 Task: Find connections with filter location Muyuka with filter topic #coachingwith filter profile language English with filter current company Apollo Tyres Ltd with filter school MARIS STELLA COLLEGE with filter industry Transportation, Logistics, Supply Chain and Storage with filter service category Date Entry with filter keywords title Computer Animator
Action: Mouse moved to (499, 69)
Screenshot: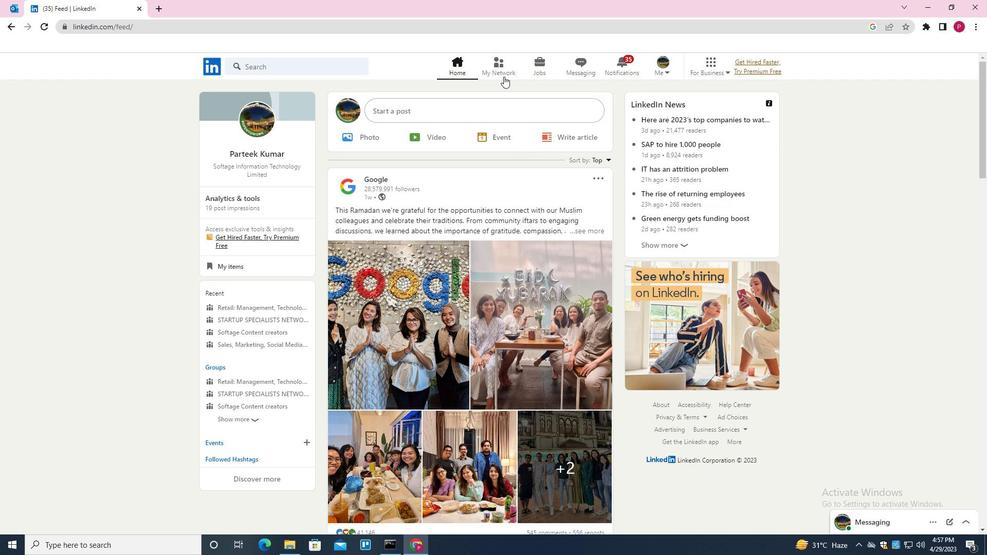
Action: Mouse pressed left at (499, 69)
Screenshot: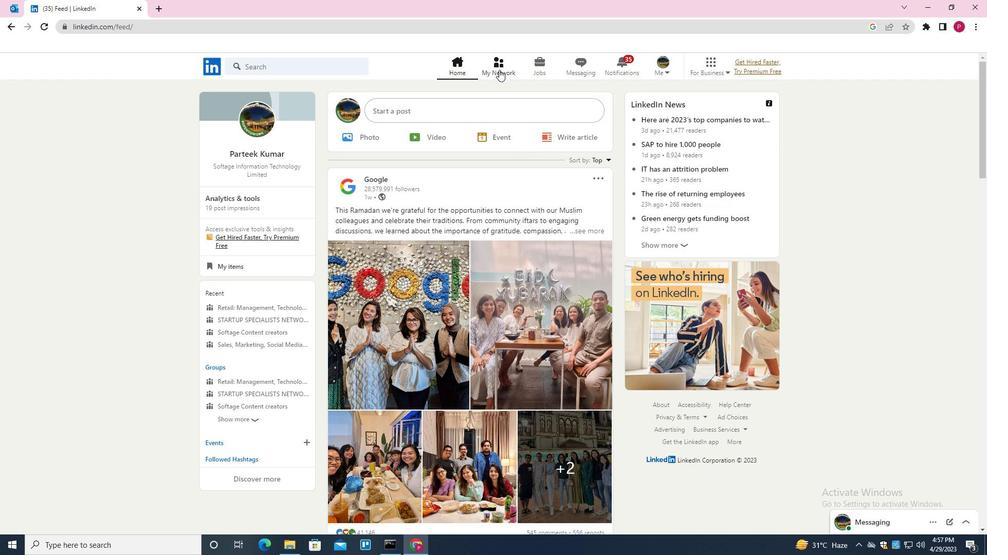 
Action: Mouse moved to (311, 126)
Screenshot: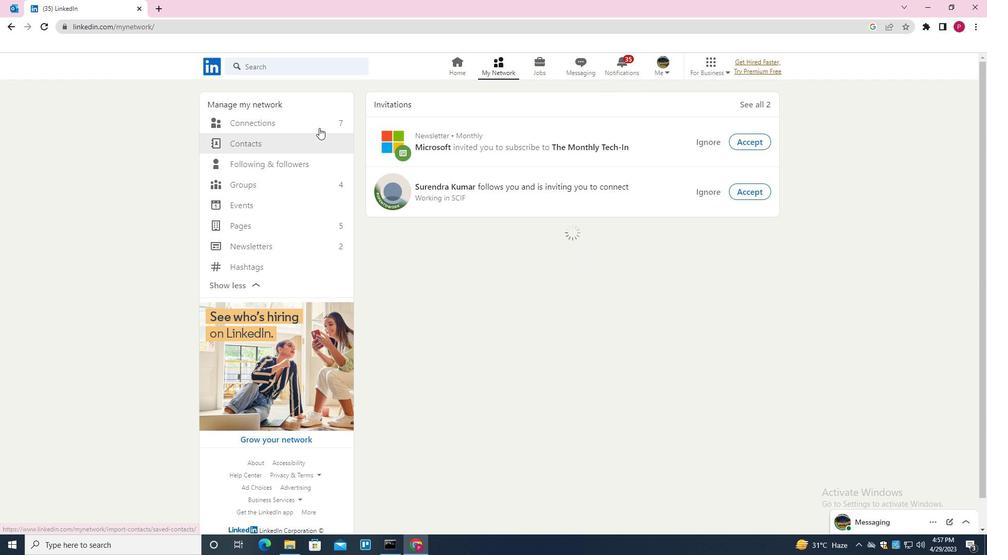 
Action: Mouse pressed left at (311, 126)
Screenshot: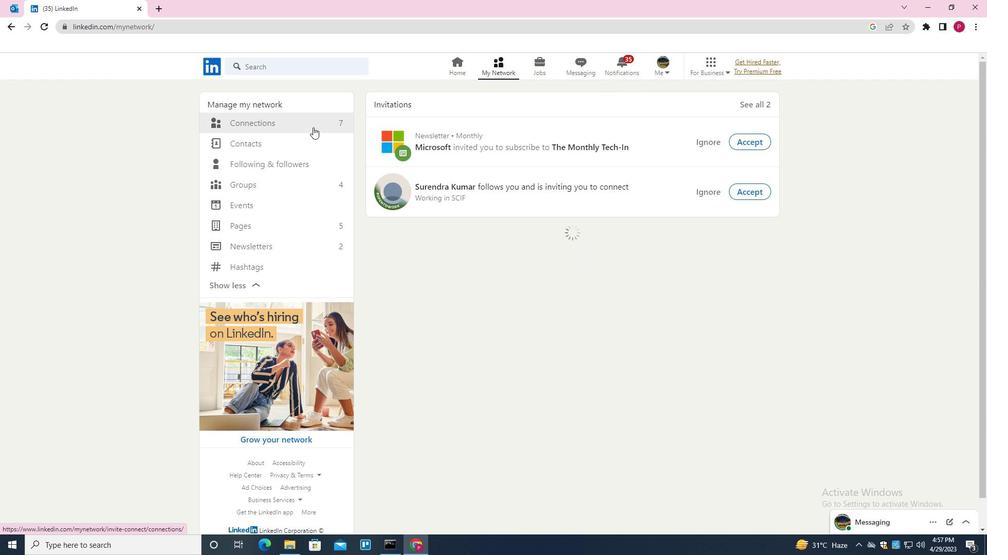 
Action: Mouse moved to (595, 122)
Screenshot: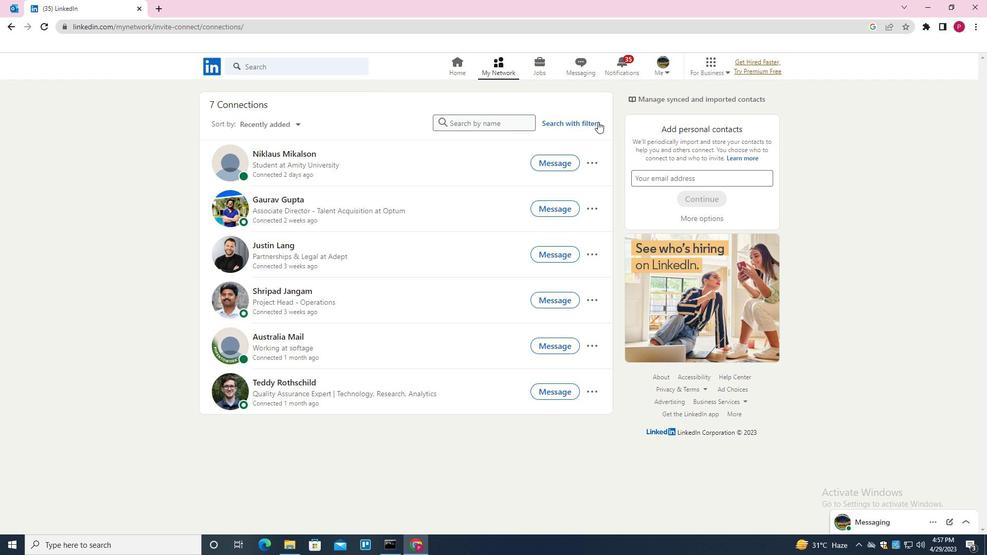 
Action: Mouse pressed left at (595, 122)
Screenshot: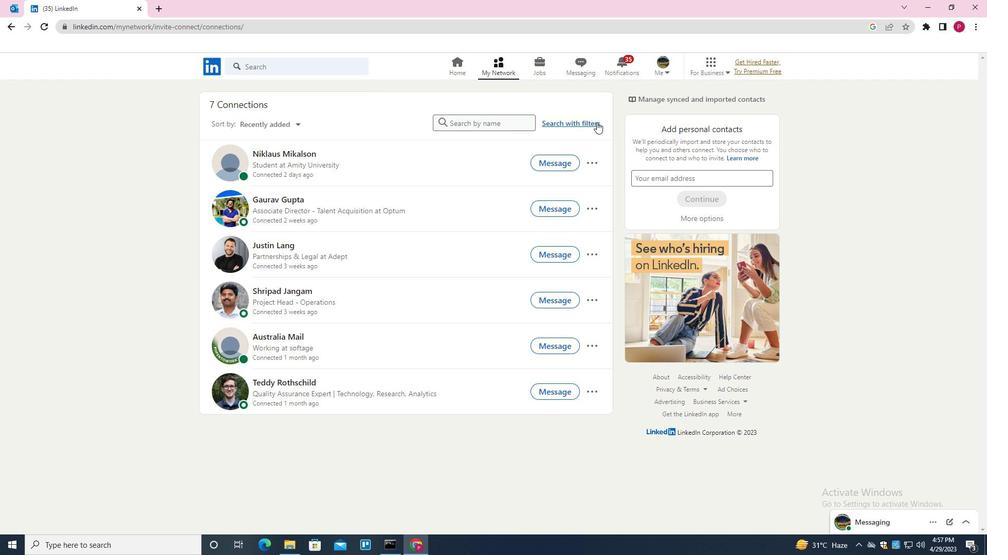 
Action: Mouse moved to (522, 93)
Screenshot: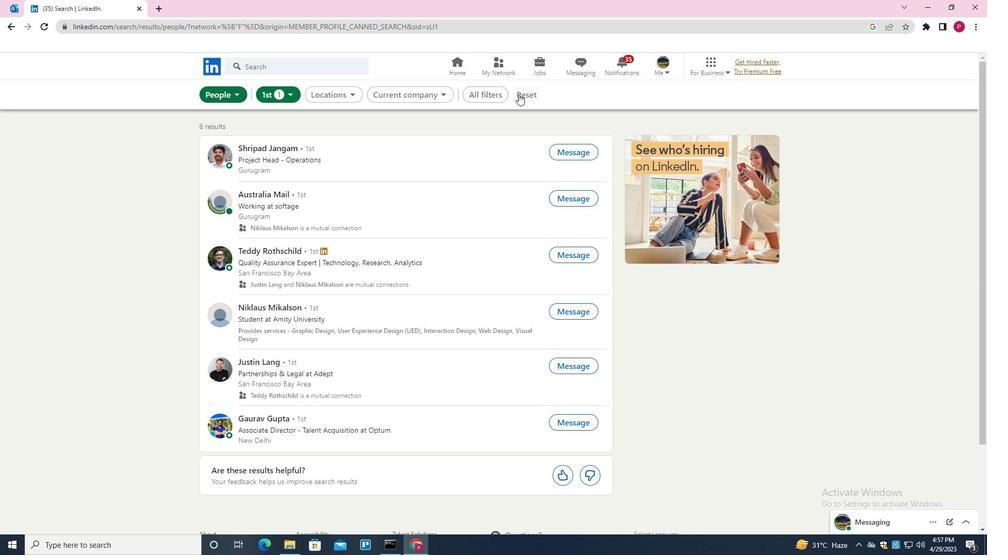 
Action: Mouse pressed left at (522, 93)
Screenshot: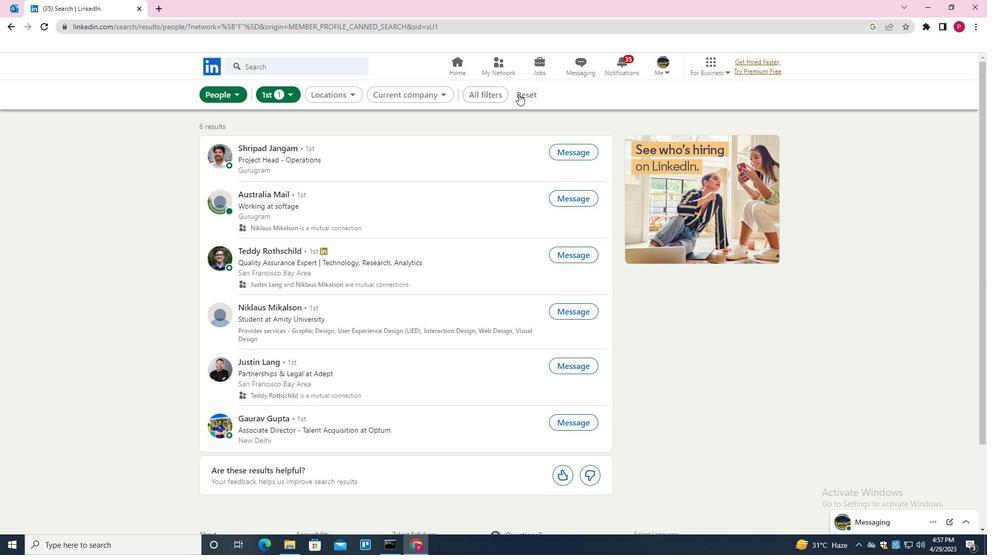 
Action: Mouse moved to (502, 92)
Screenshot: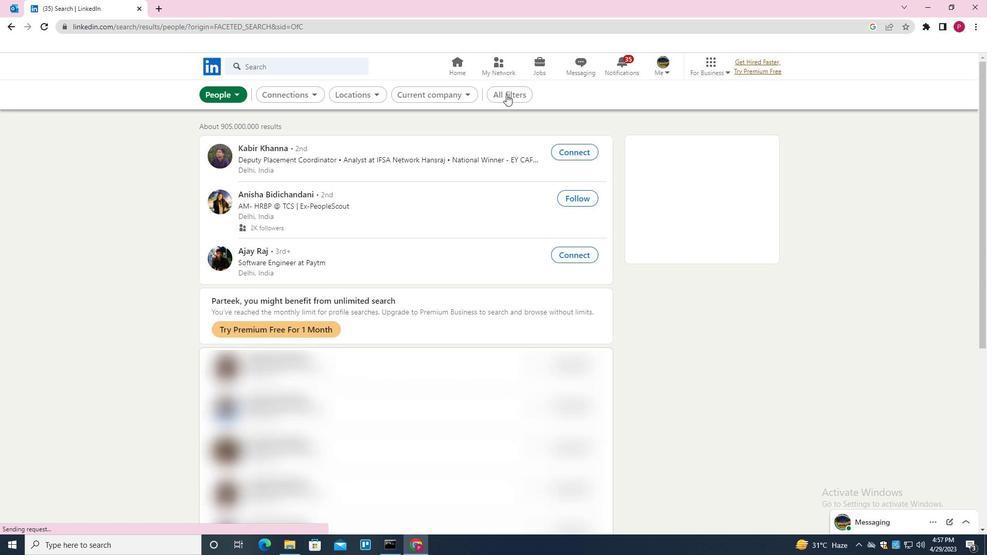 
Action: Mouse pressed left at (502, 92)
Screenshot: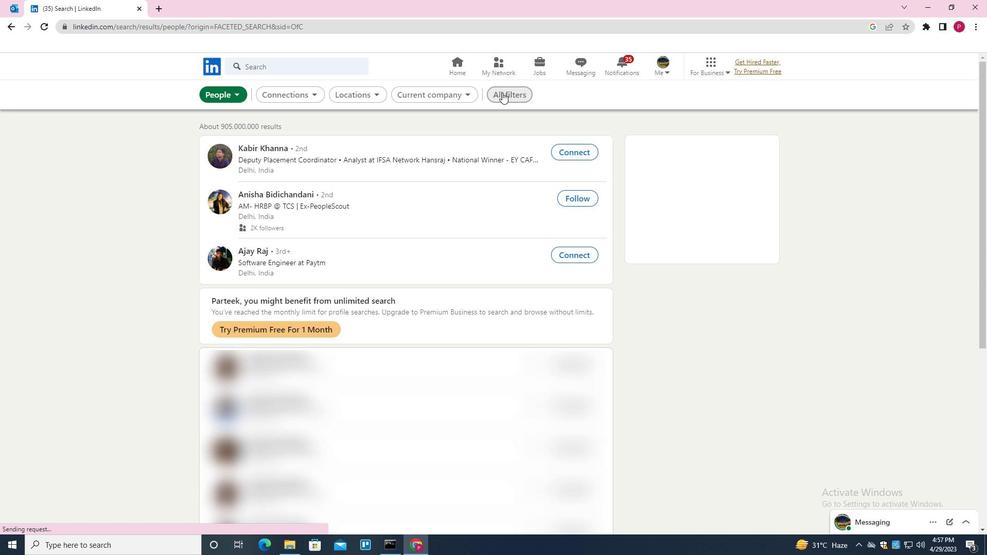 
Action: Mouse moved to (831, 347)
Screenshot: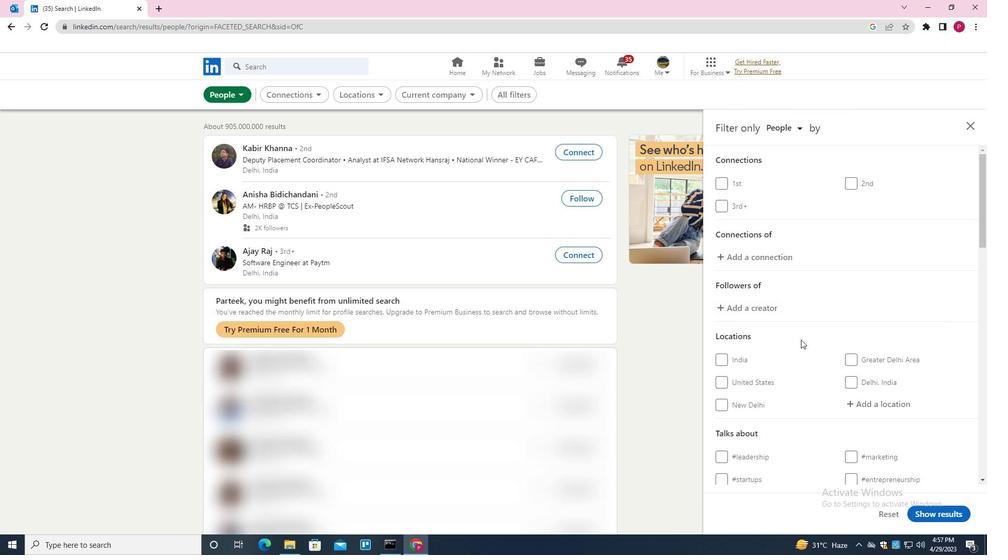 
Action: Mouse scrolled (831, 346) with delta (0, 0)
Screenshot: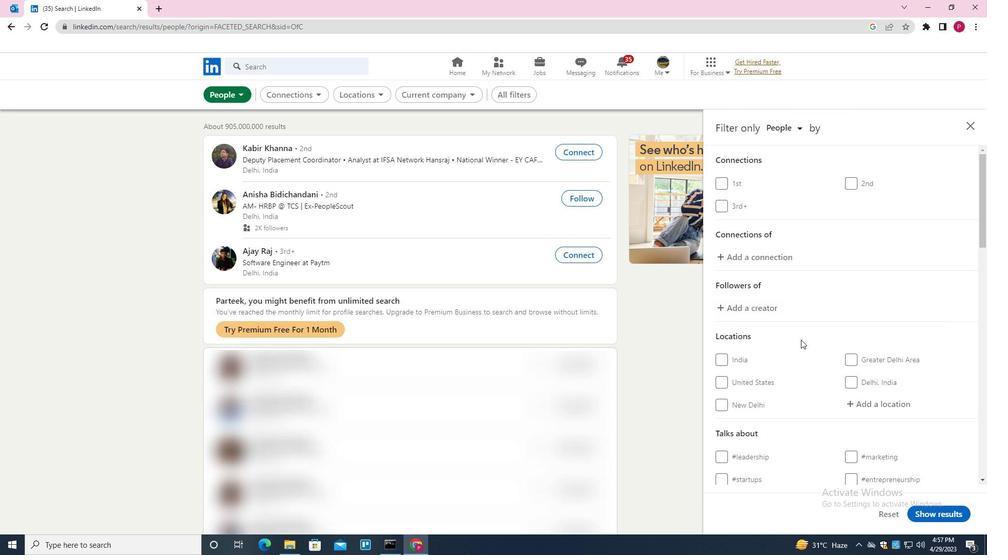 
Action: Mouse moved to (835, 349)
Screenshot: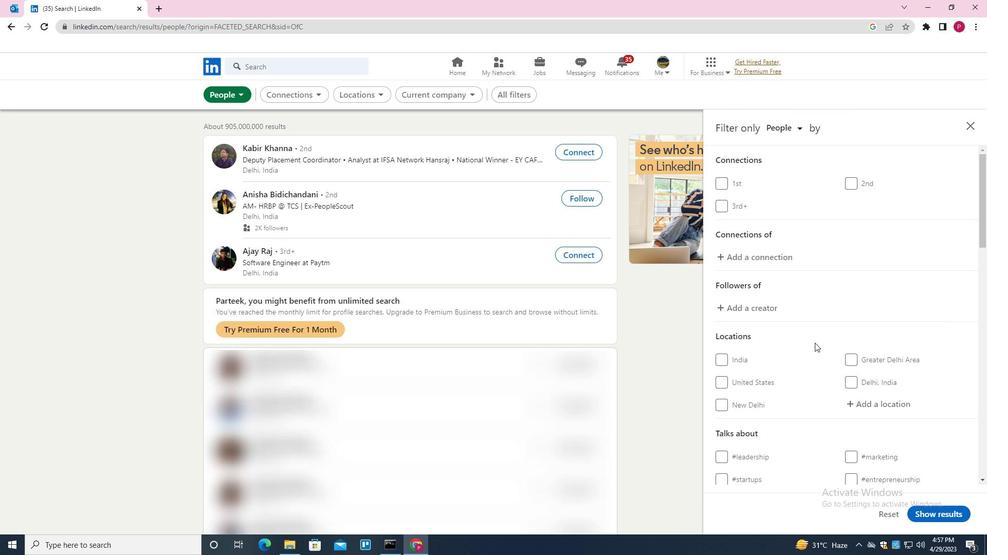 
Action: Mouse scrolled (835, 348) with delta (0, 0)
Screenshot: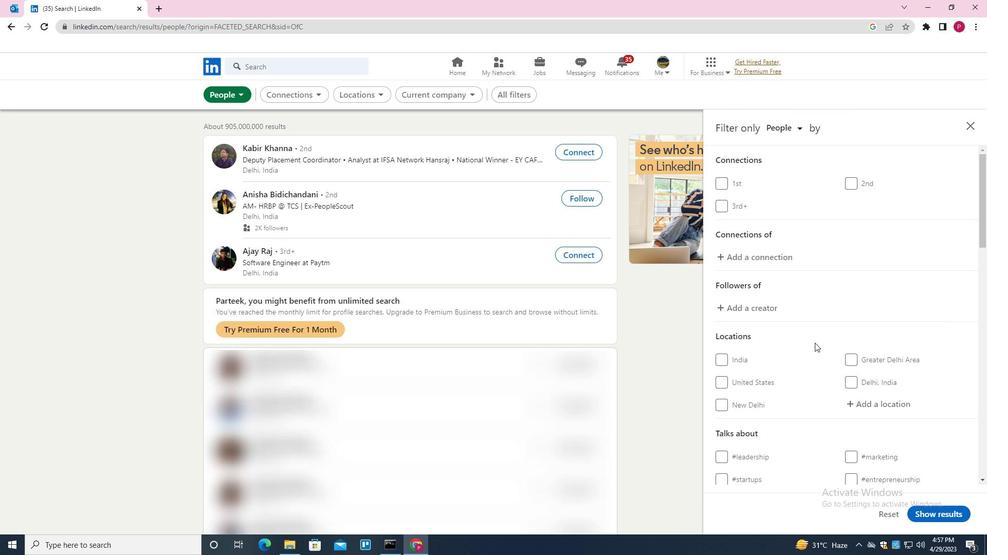 
Action: Mouse moved to (879, 299)
Screenshot: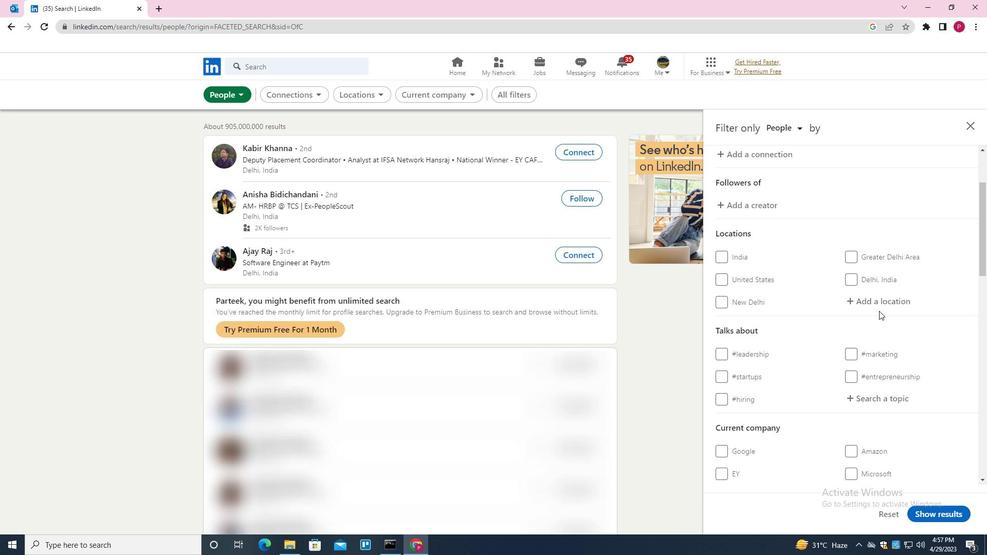 
Action: Mouse pressed left at (879, 299)
Screenshot: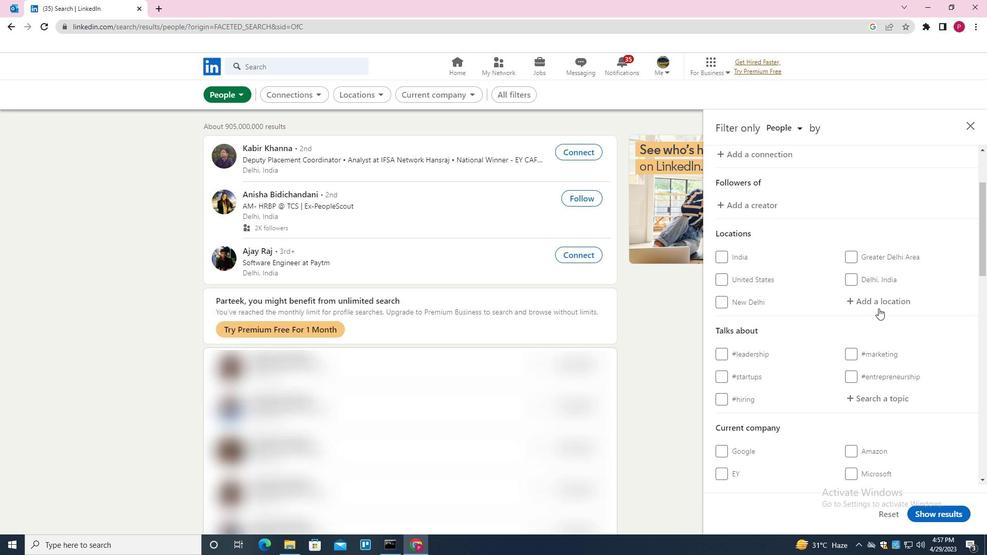 
Action: Mouse moved to (870, 305)
Screenshot: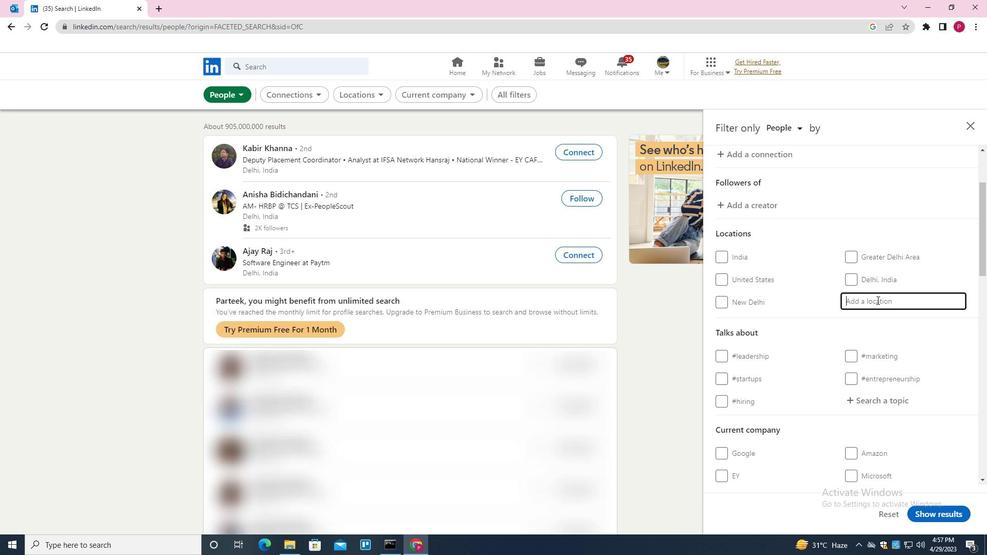 
Action: Key pressed <Key.shift>MUYUKA<Key.down><Key.enter>
Screenshot: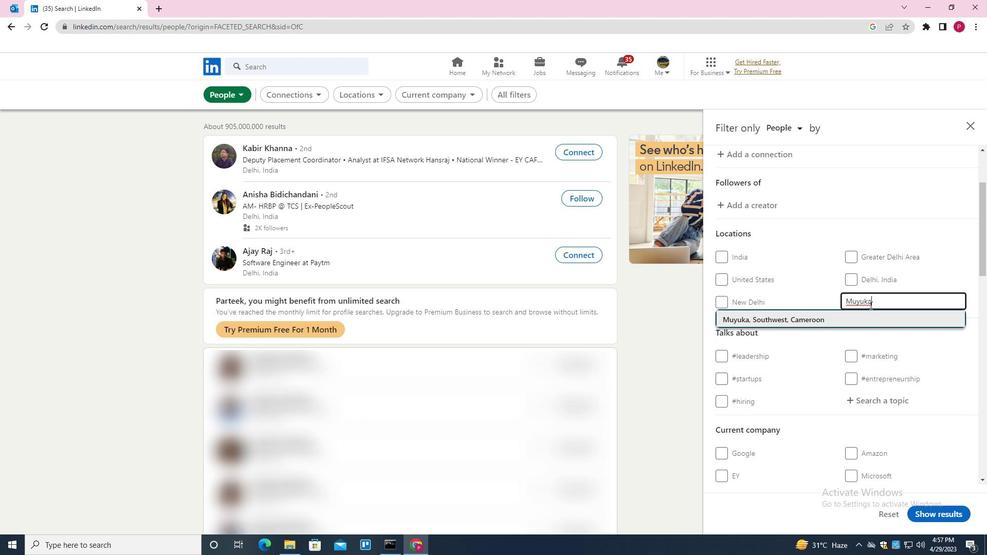 
Action: Mouse moved to (798, 327)
Screenshot: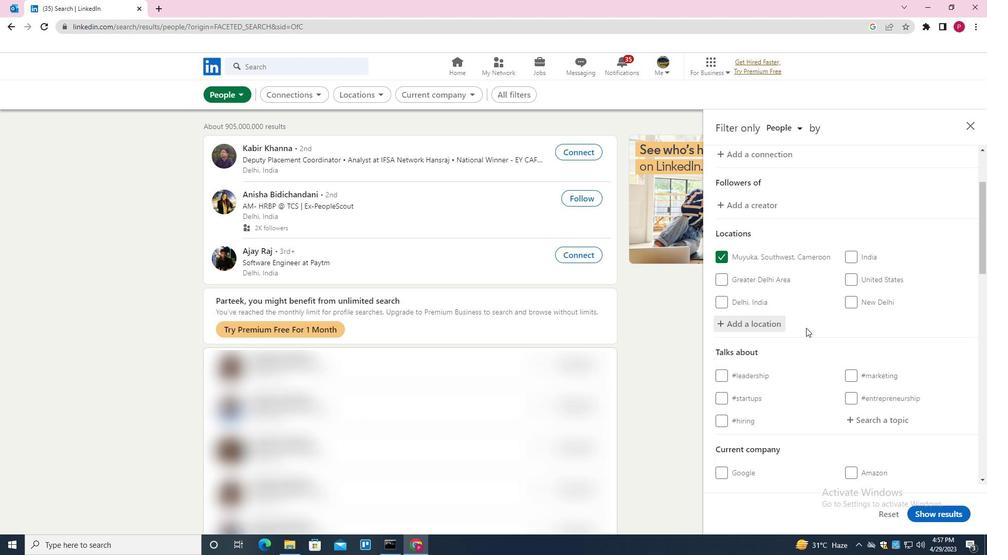 
Action: Mouse scrolled (798, 327) with delta (0, 0)
Screenshot: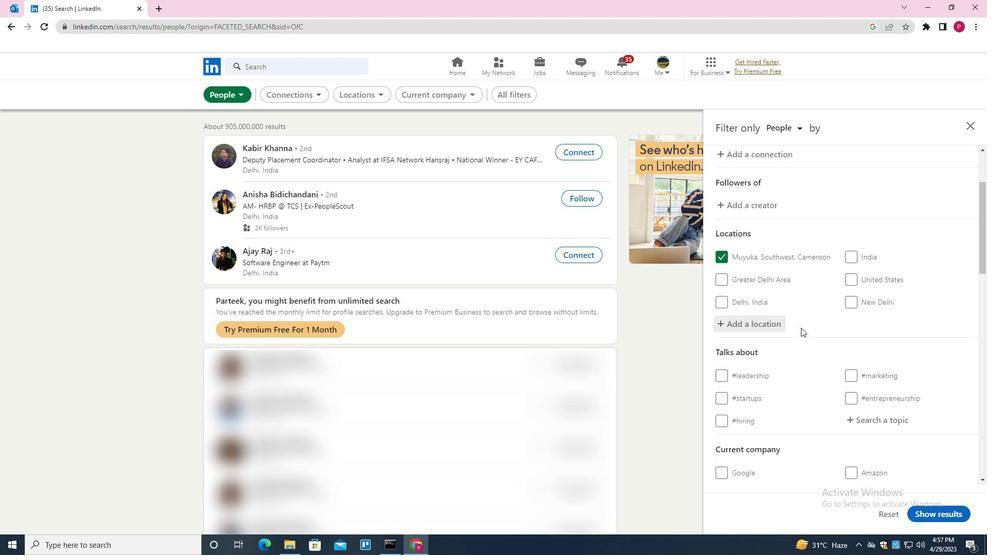 
Action: Mouse scrolled (798, 327) with delta (0, 0)
Screenshot: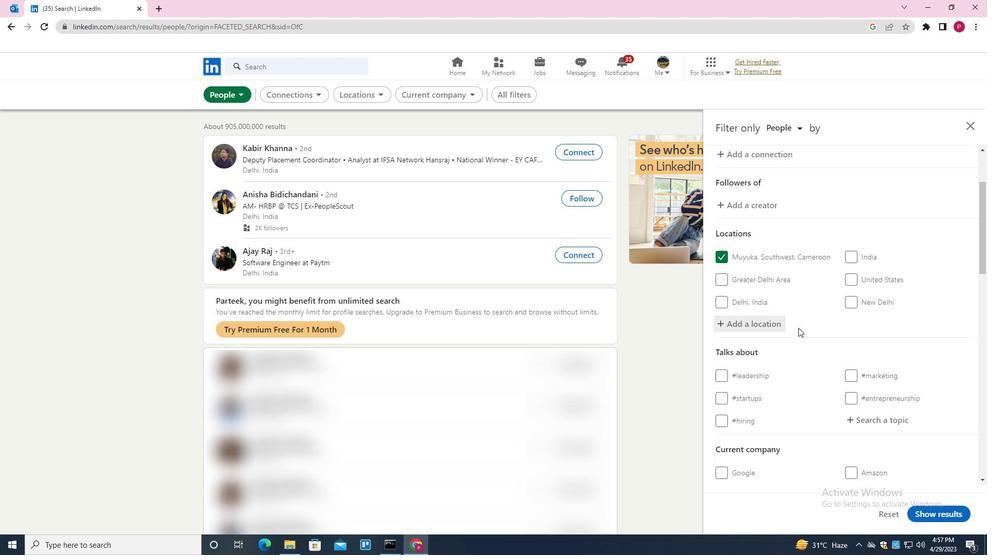 
Action: Mouse moved to (798, 328)
Screenshot: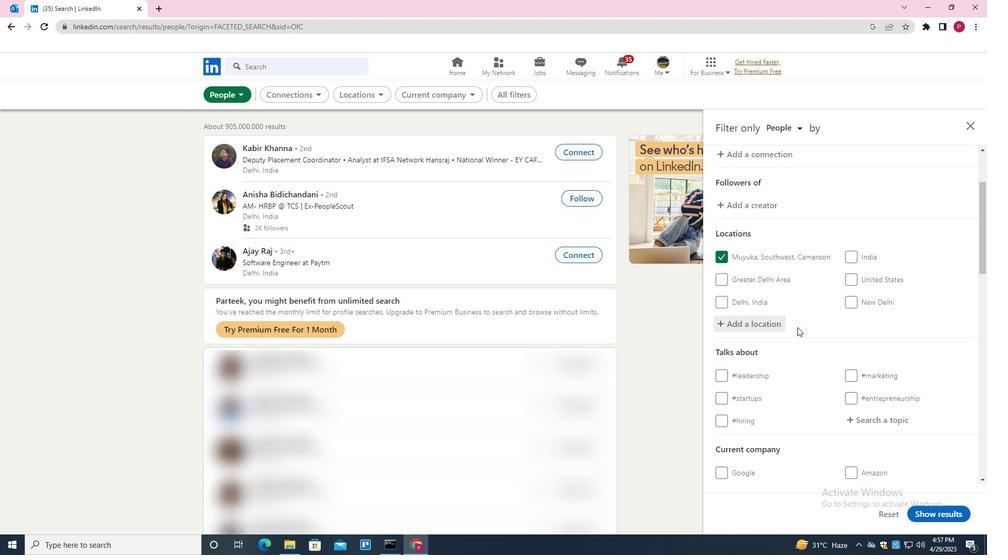 
Action: Mouse scrolled (798, 327) with delta (0, 0)
Screenshot: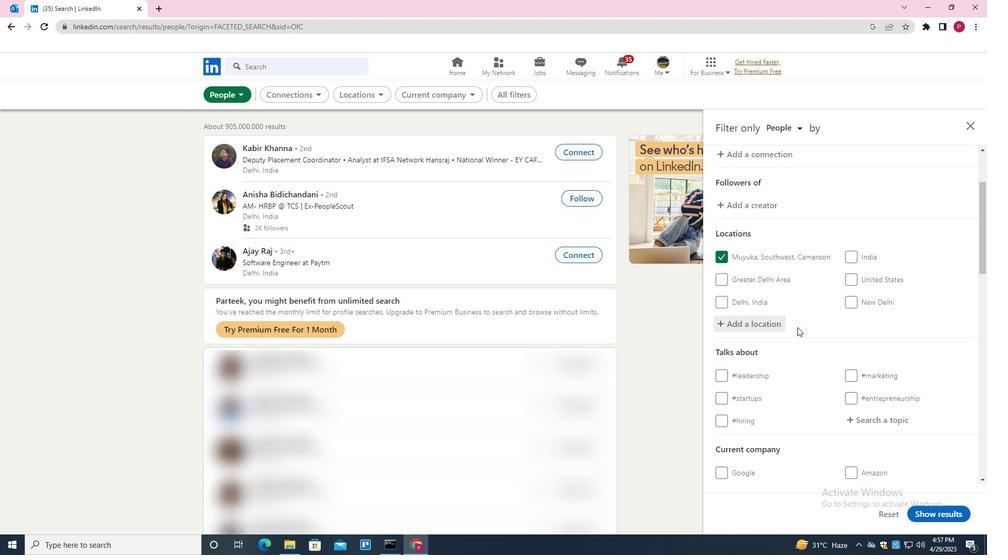 
Action: Mouse moved to (882, 266)
Screenshot: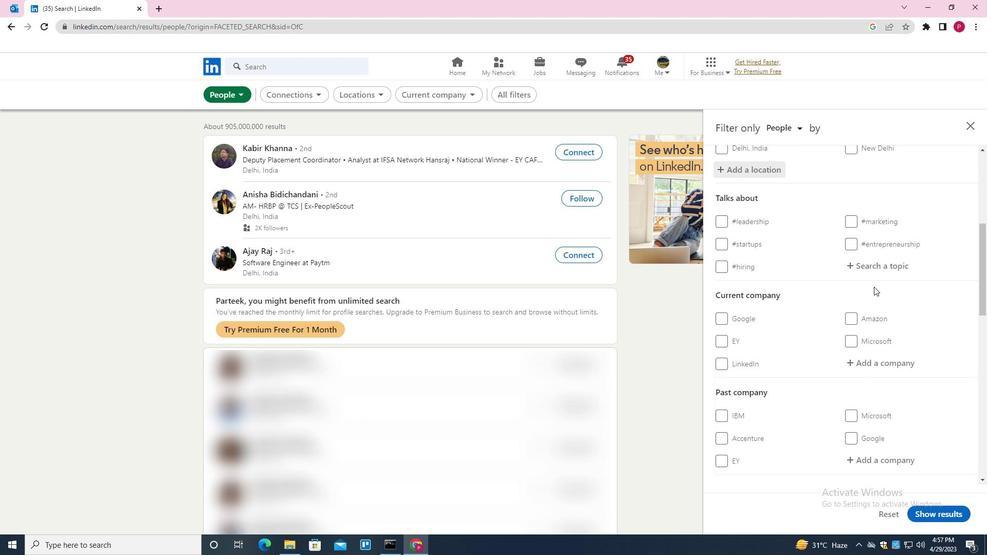 
Action: Mouse pressed left at (882, 266)
Screenshot: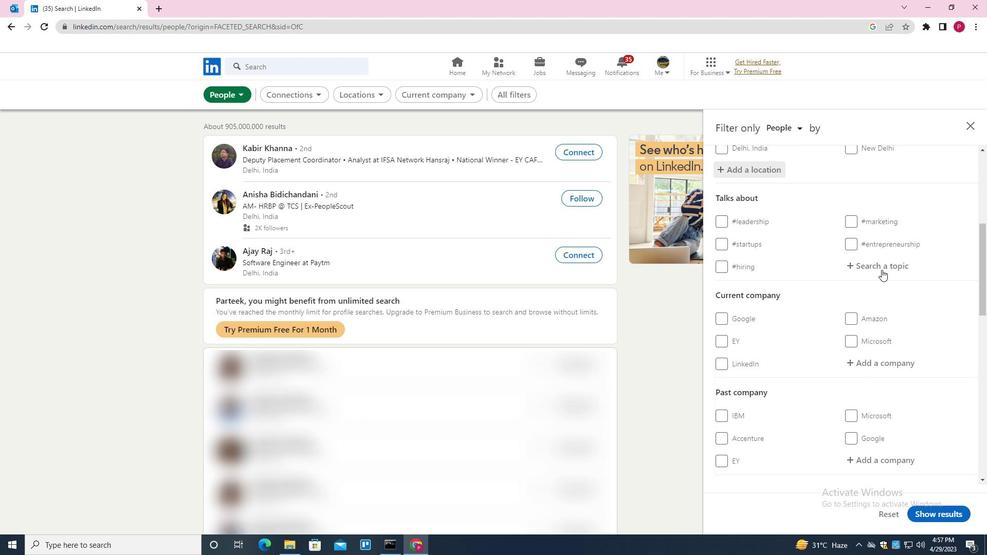 
Action: Key pressed COACHING<Key.down><Key.enter>
Screenshot: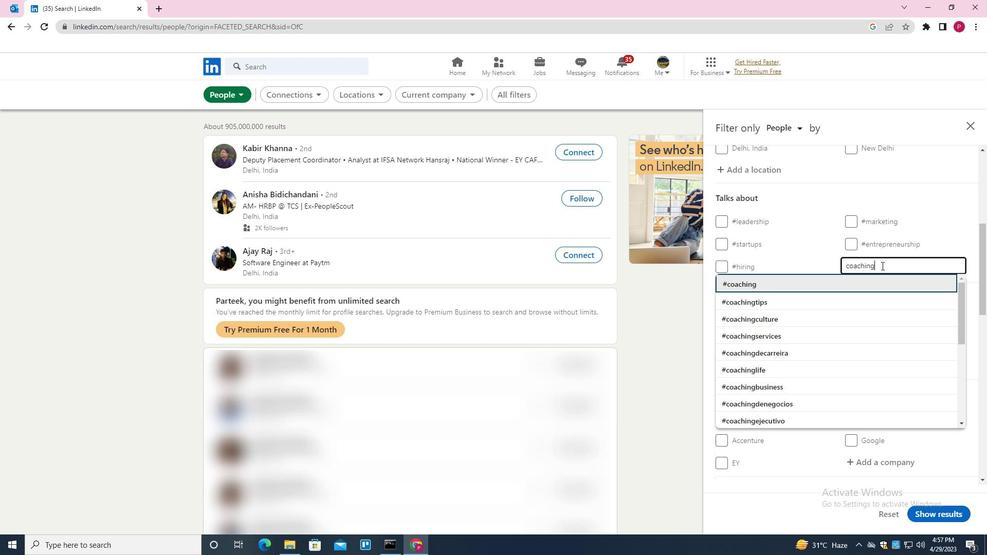 
Action: Mouse moved to (860, 279)
Screenshot: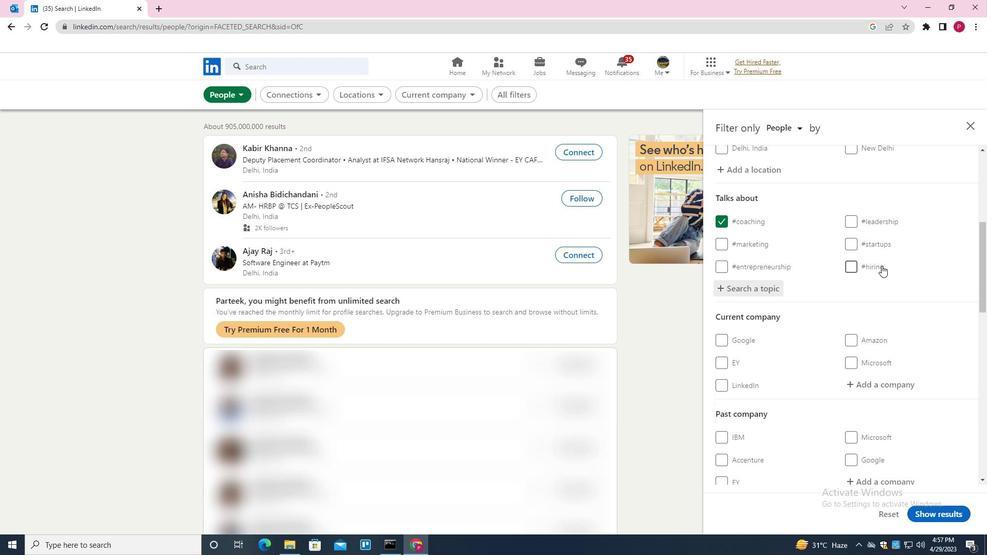 
Action: Mouse scrolled (860, 279) with delta (0, 0)
Screenshot: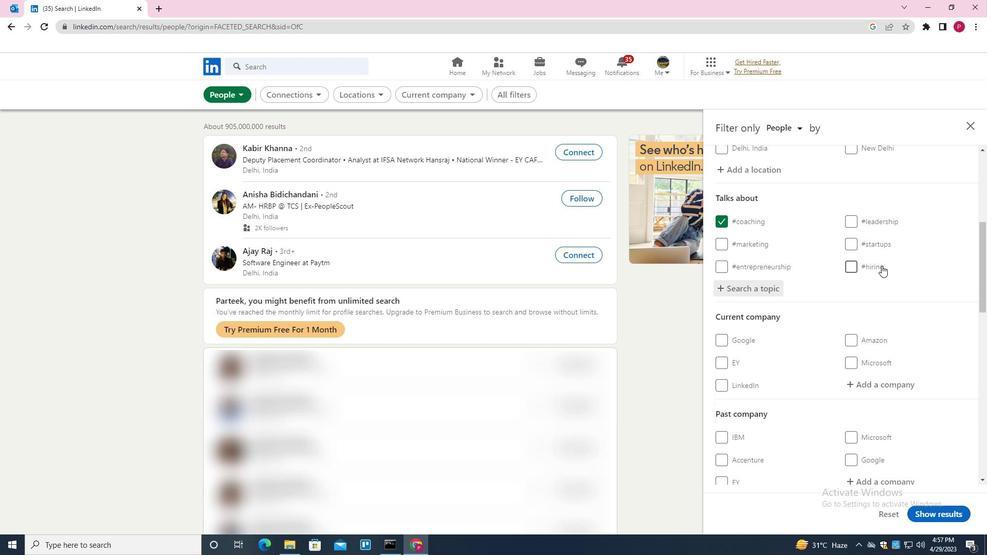
Action: Mouse moved to (859, 280)
Screenshot: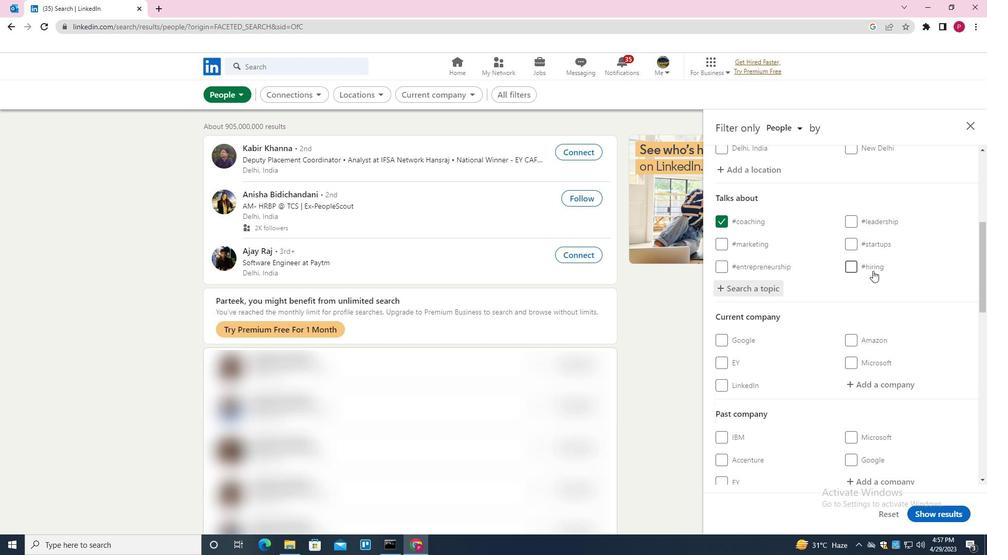 
Action: Mouse scrolled (859, 280) with delta (0, 0)
Screenshot: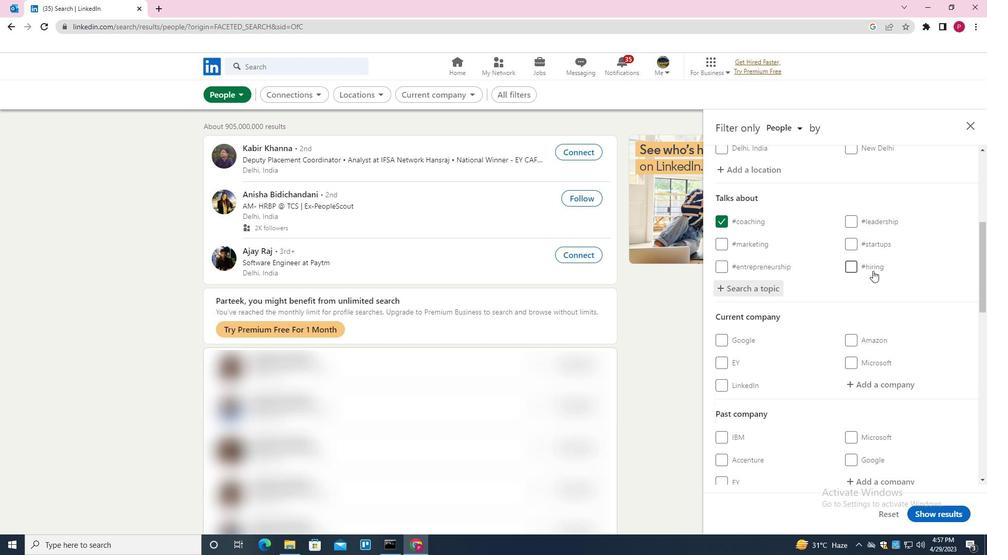 
Action: Mouse moved to (856, 289)
Screenshot: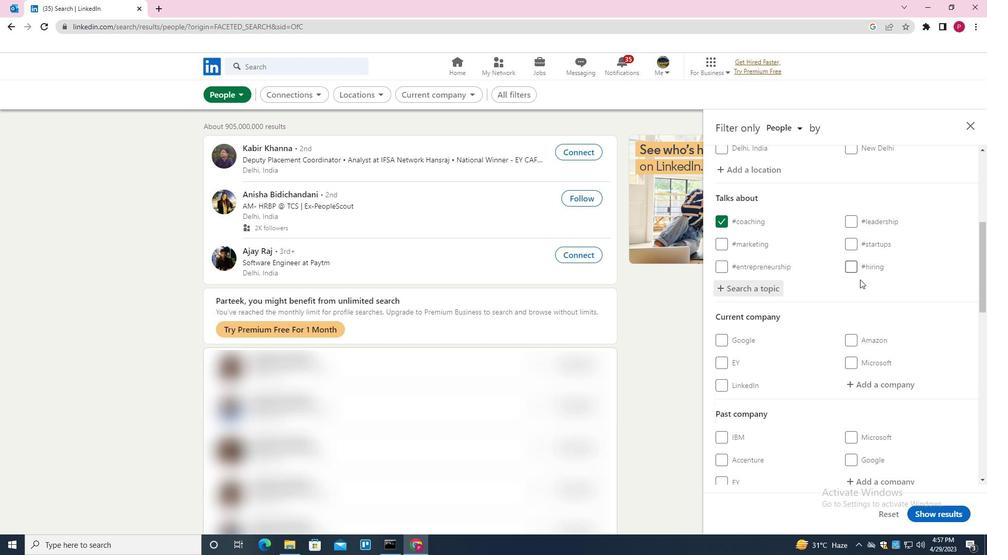 
Action: Mouse scrolled (856, 289) with delta (0, 0)
Screenshot: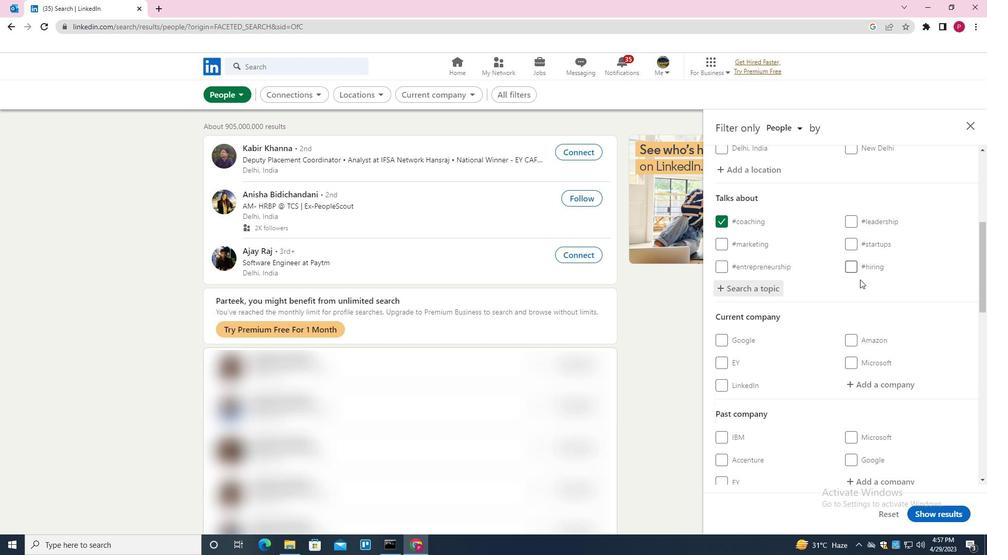 
Action: Mouse moved to (807, 320)
Screenshot: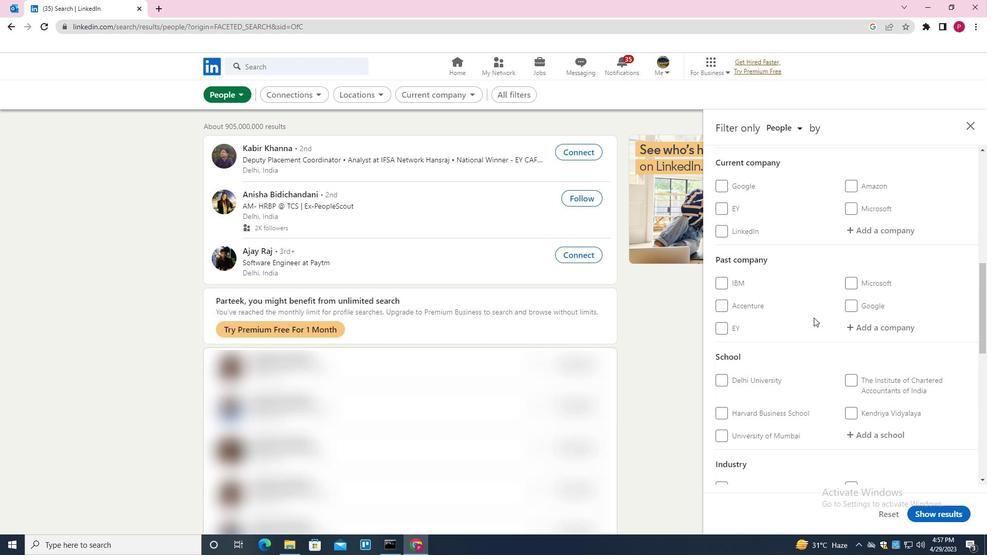 
Action: Mouse scrolled (807, 320) with delta (0, 0)
Screenshot: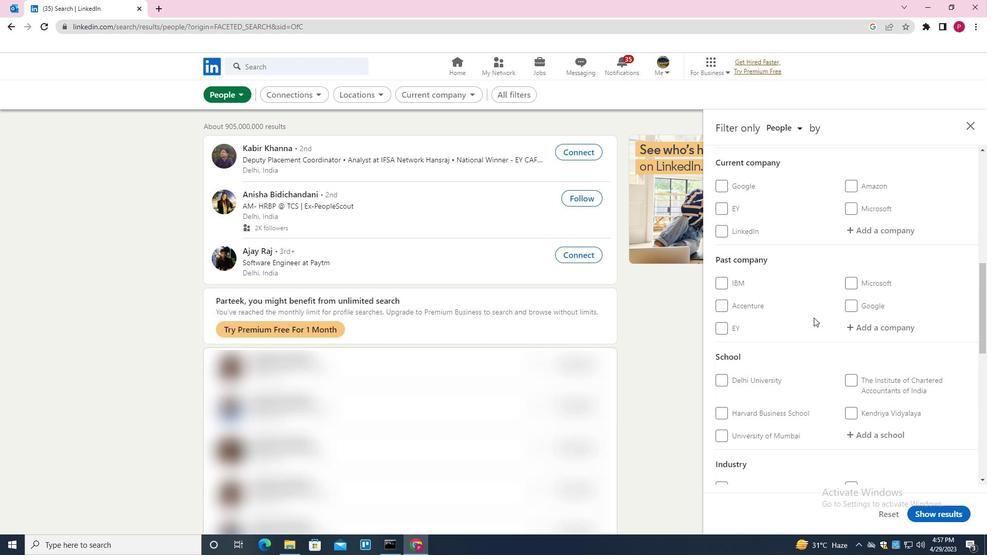 
Action: Mouse moved to (807, 321)
Screenshot: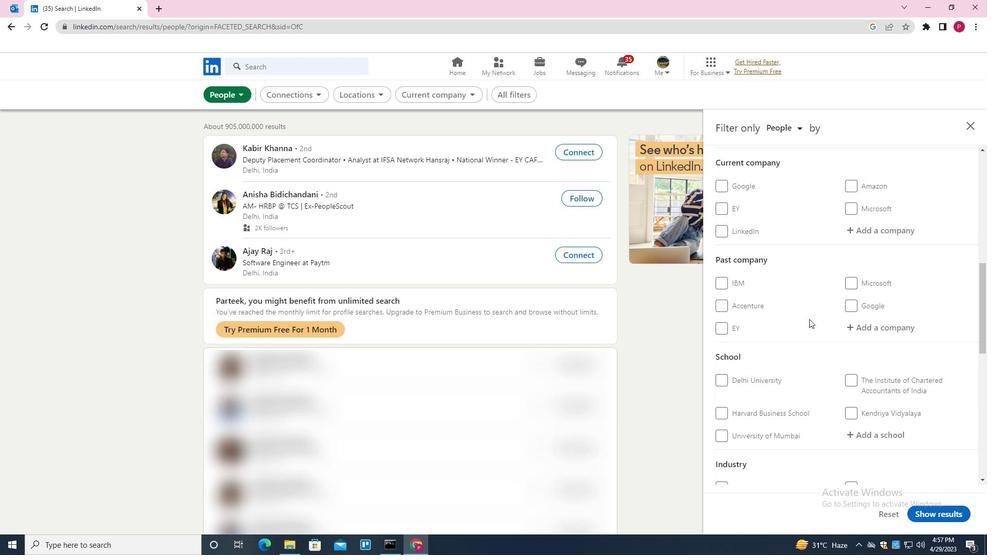 
Action: Mouse scrolled (807, 321) with delta (0, 0)
Screenshot: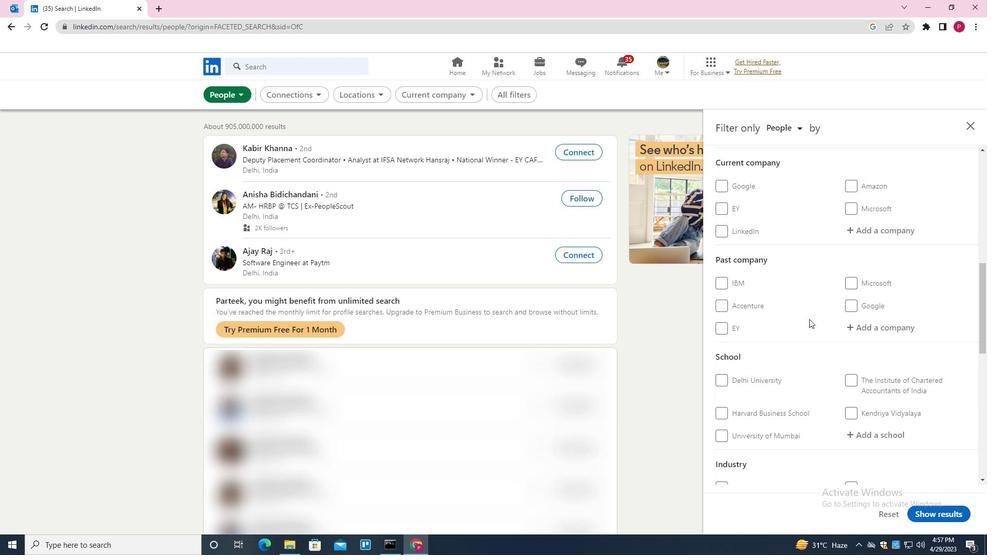 
Action: Mouse moved to (807, 322)
Screenshot: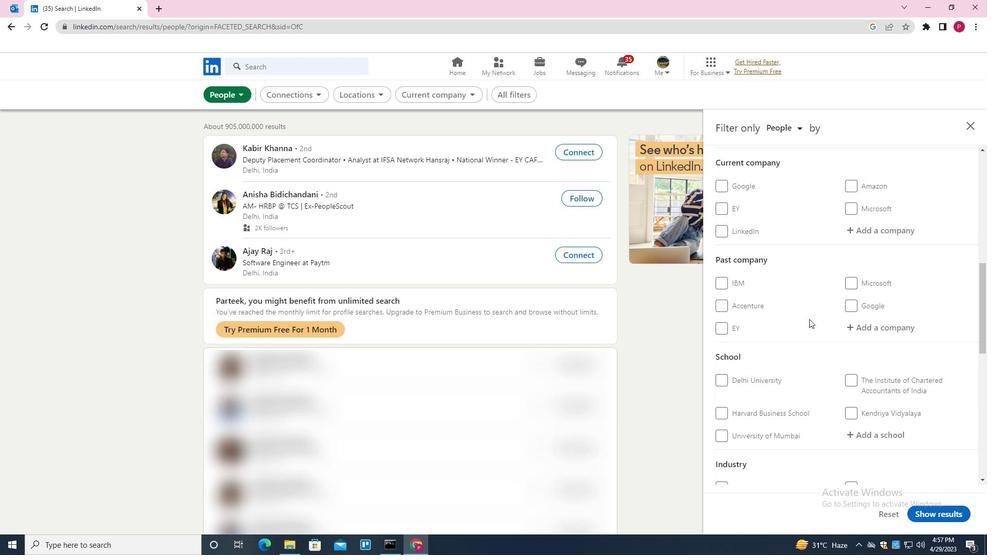 
Action: Mouse scrolled (807, 321) with delta (0, 0)
Screenshot: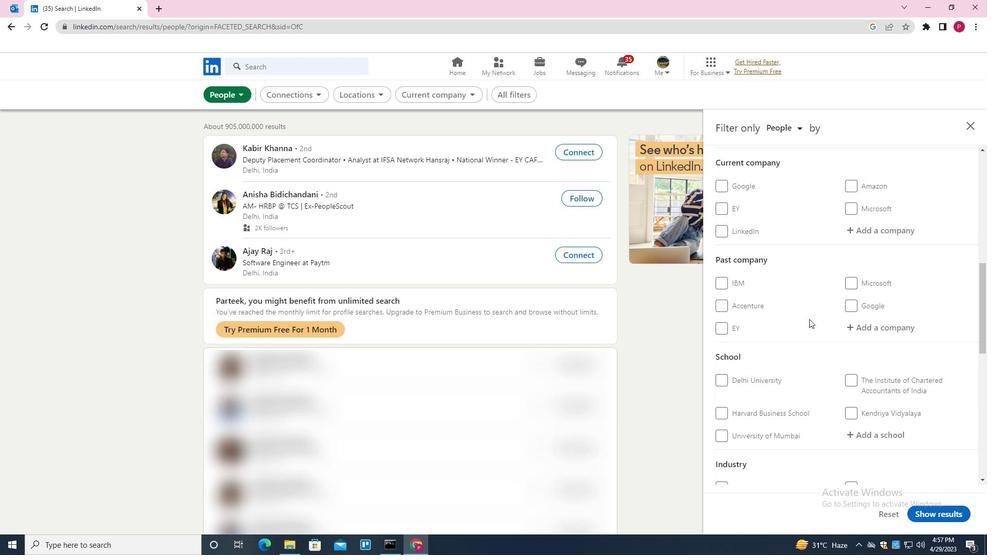 
Action: Mouse moved to (807, 323)
Screenshot: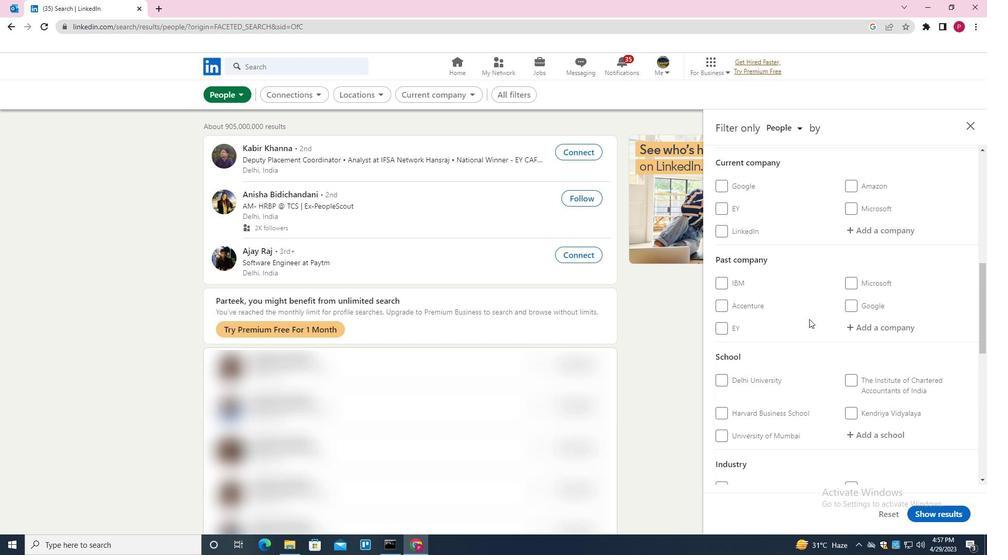 
Action: Mouse scrolled (807, 322) with delta (0, 0)
Screenshot: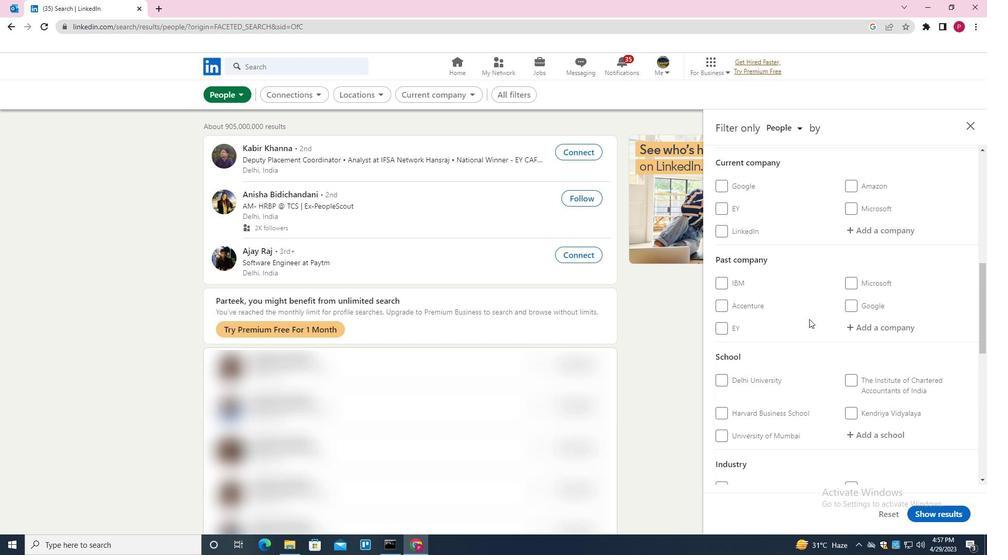 
Action: Mouse moved to (803, 343)
Screenshot: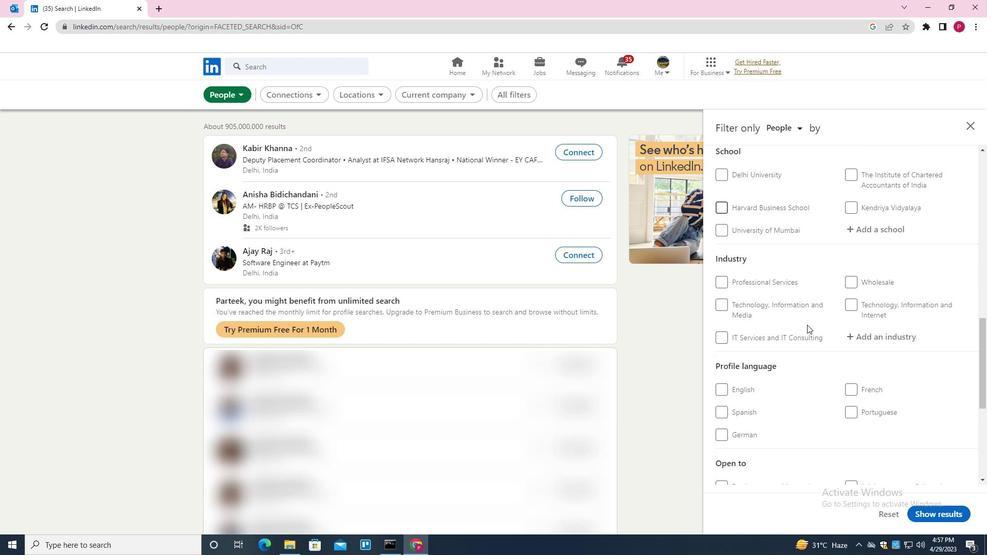 
Action: Mouse scrolled (803, 342) with delta (0, 0)
Screenshot: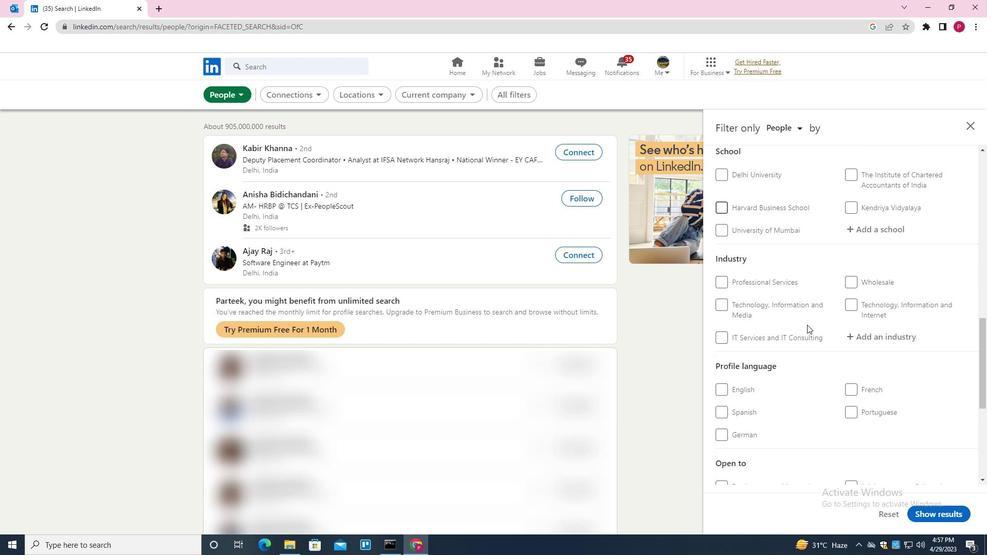 
Action: Mouse scrolled (803, 342) with delta (0, 0)
Screenshot: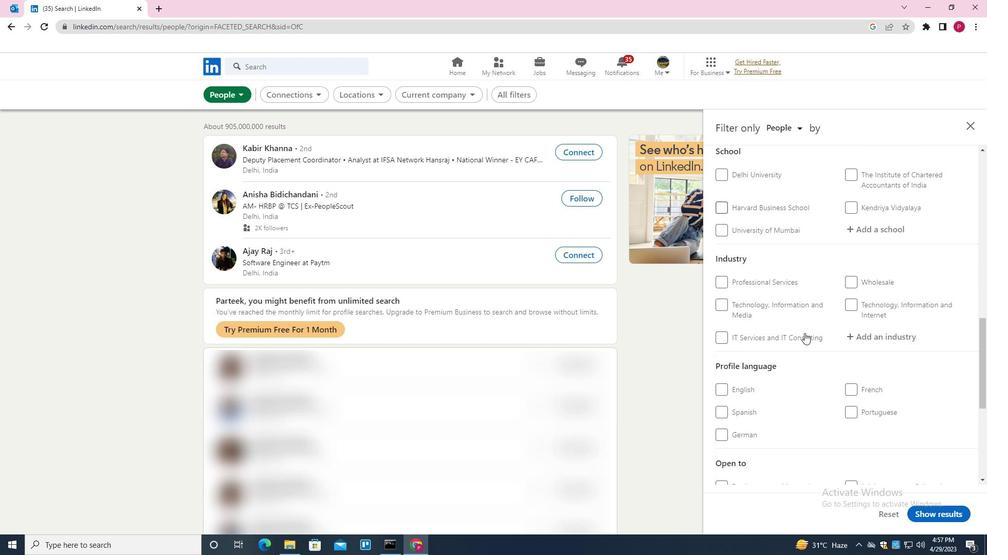 
Action: Mouse moved to (802, 343)
Screenshot: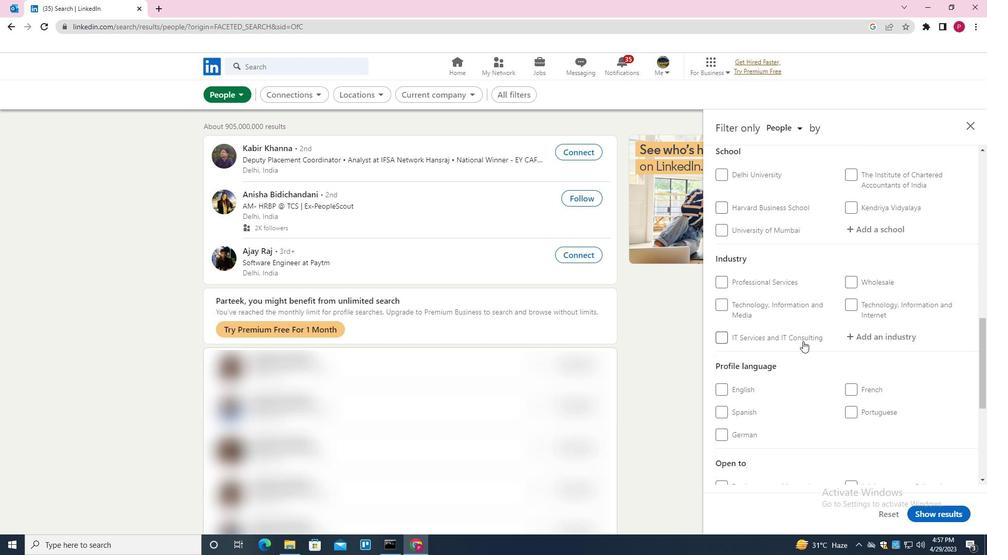 
Action: Mouse scrolled (802, 343) with delta (0, 0)
Screenshot: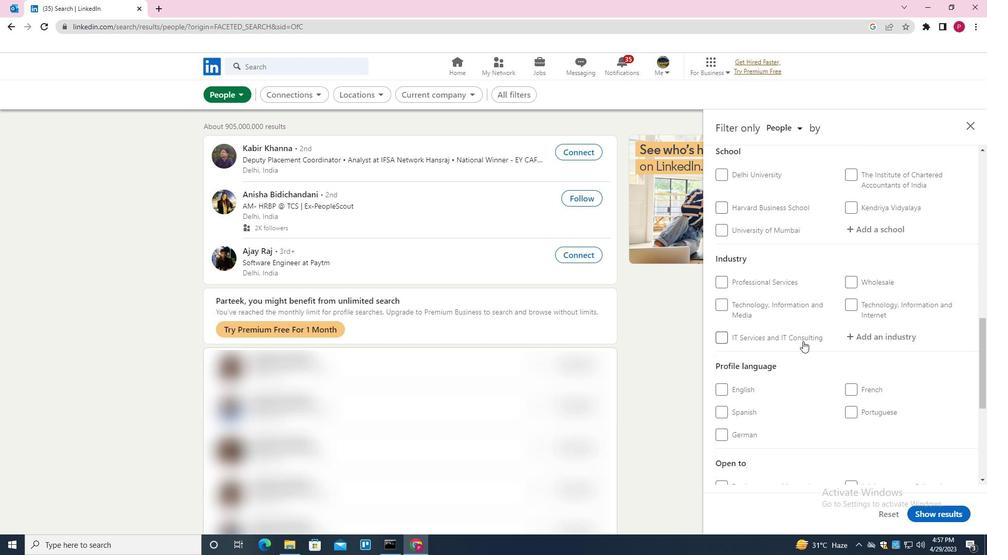 
Action: Mouse moved to (733, 236)
Screenshot: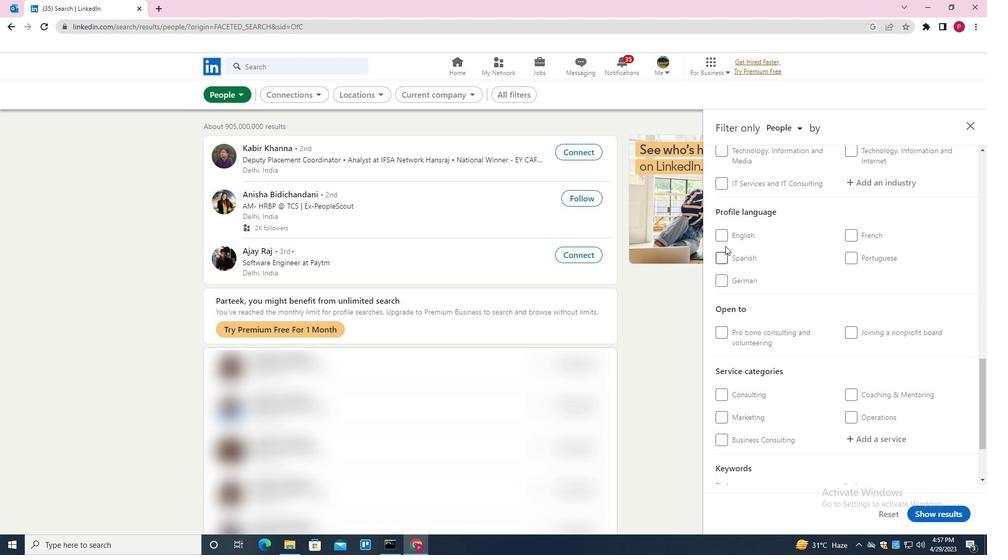 
Action: Mouse pressed left at (733, 236)
Screenshot: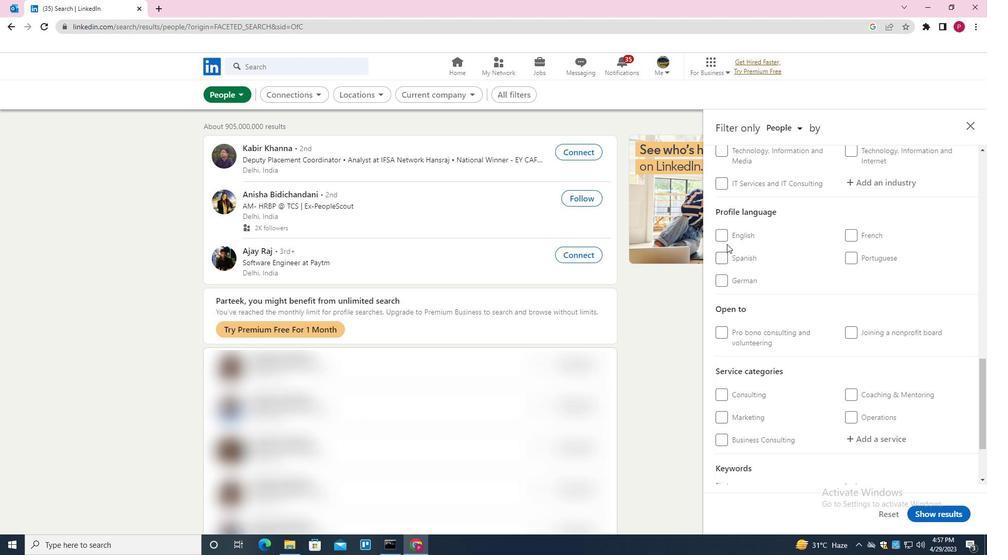 
Action: Mouse moved to (767, 253)
Screenshot: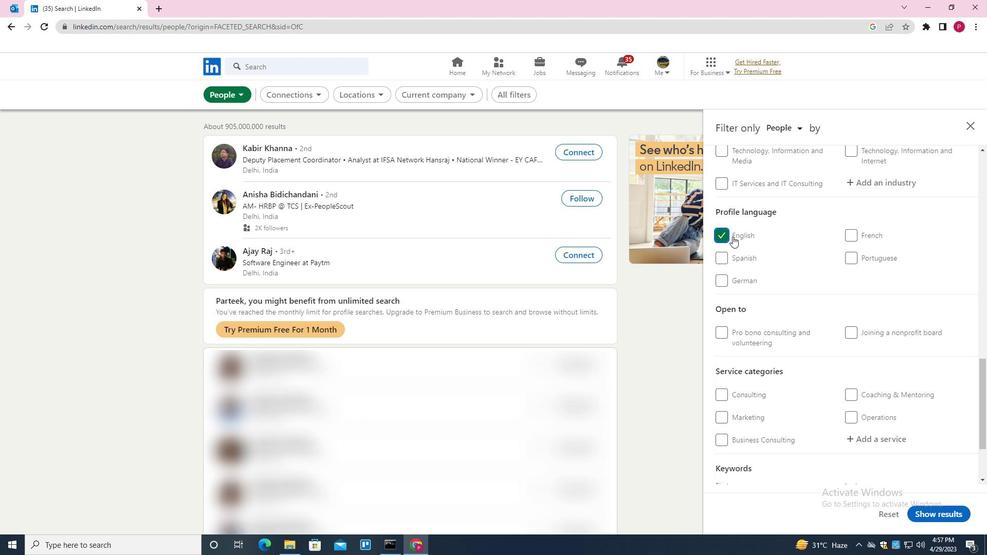
Action: Mouse scrolled (767, 253) with delta (0, 0)
Screenshot: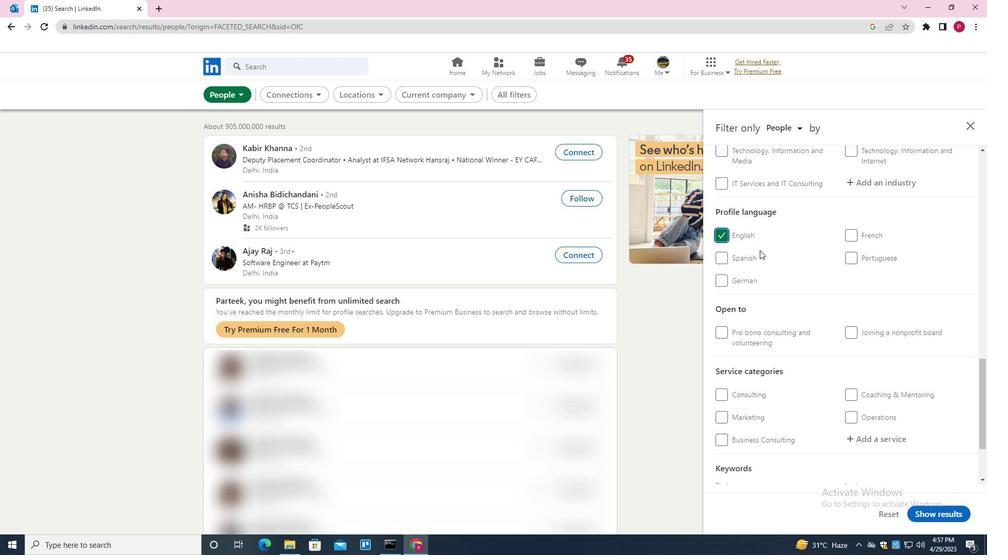 
Action: Mouse scrolled (767, 253) with delta (0, 0)
Screenshot: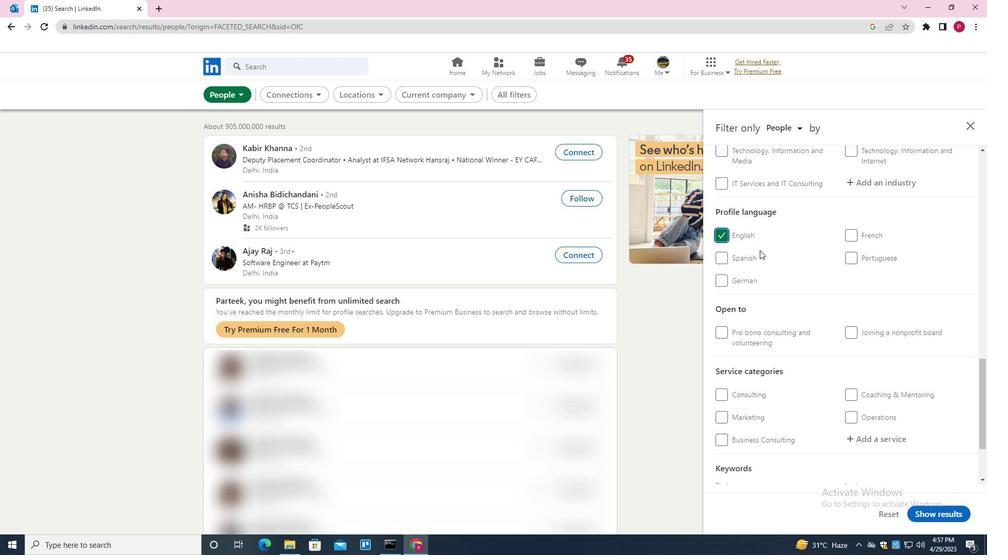 
Action: Mouse scrolled (767, 253) with delta (0, 0)
Screenshot: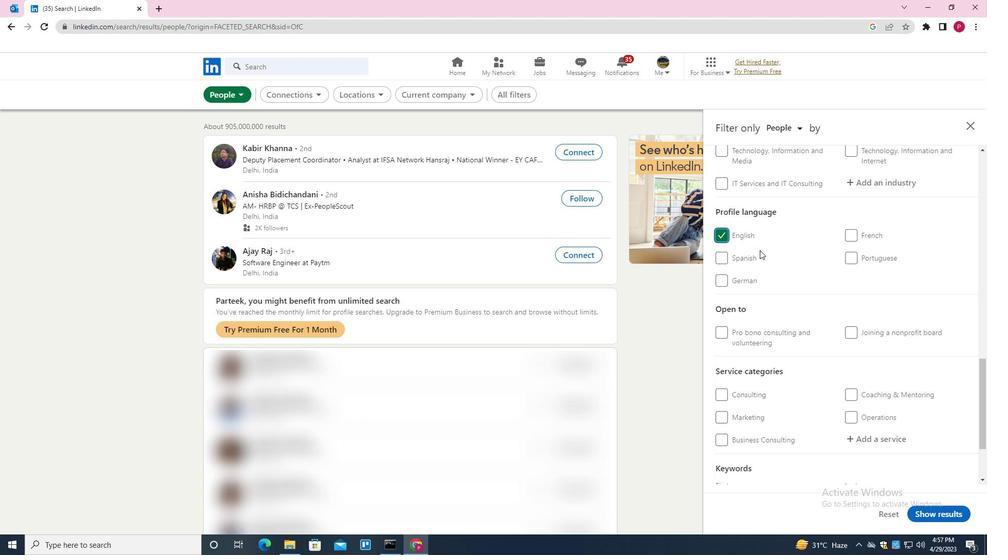 
Action: Mouse moved to (765, 265)
Screenshot: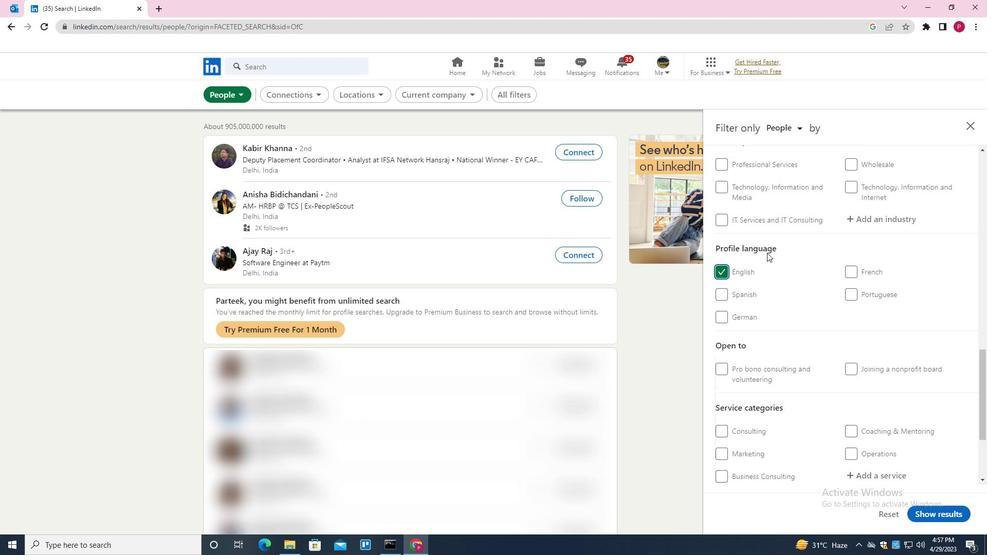 
Action: Mouse scrolled (765, 266) with delta (0, 0)
Screenshot: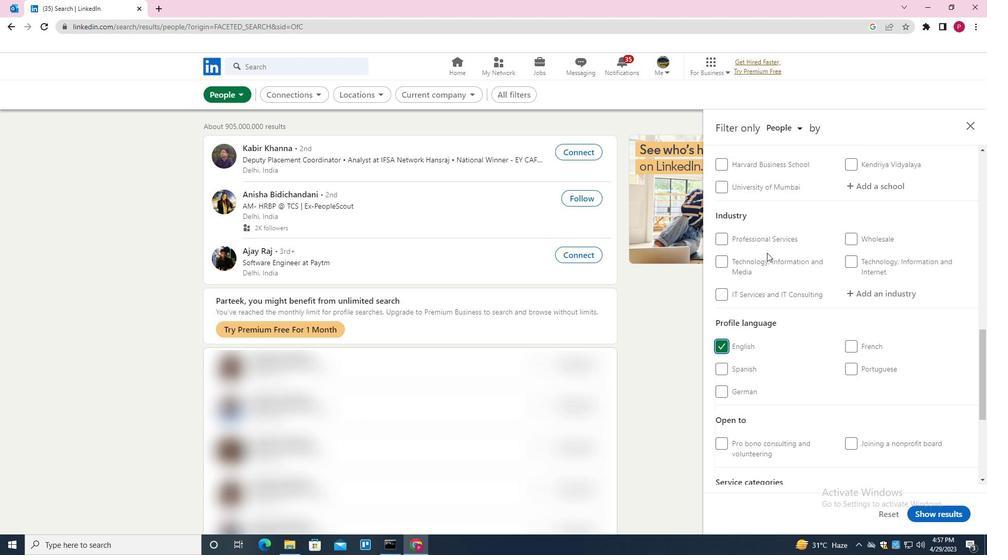 
Action: Mouse scrolled (765, 266) with delta (0, 0)
Screenshot: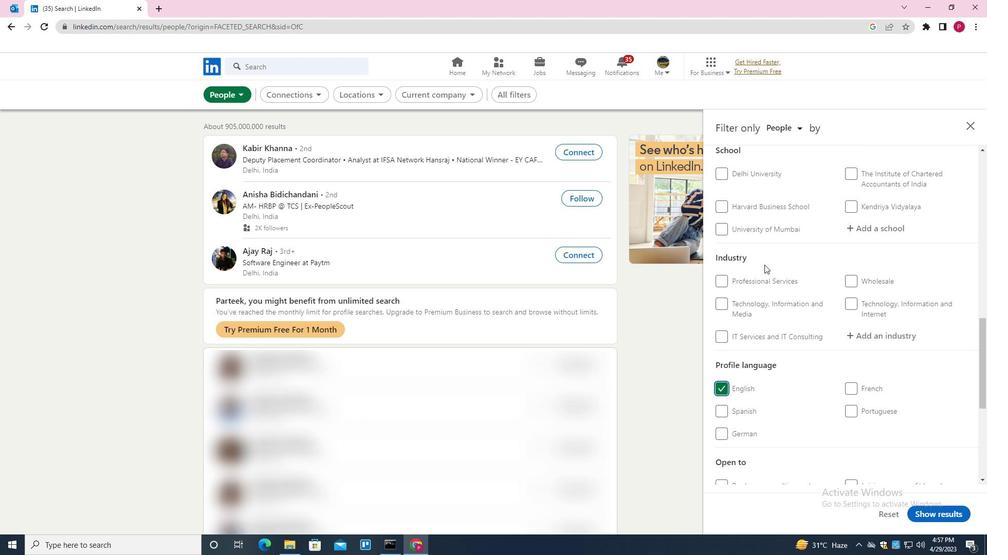 
Action: Mouse scrolled (765, 266) with delta (0, 0)
Screenshot: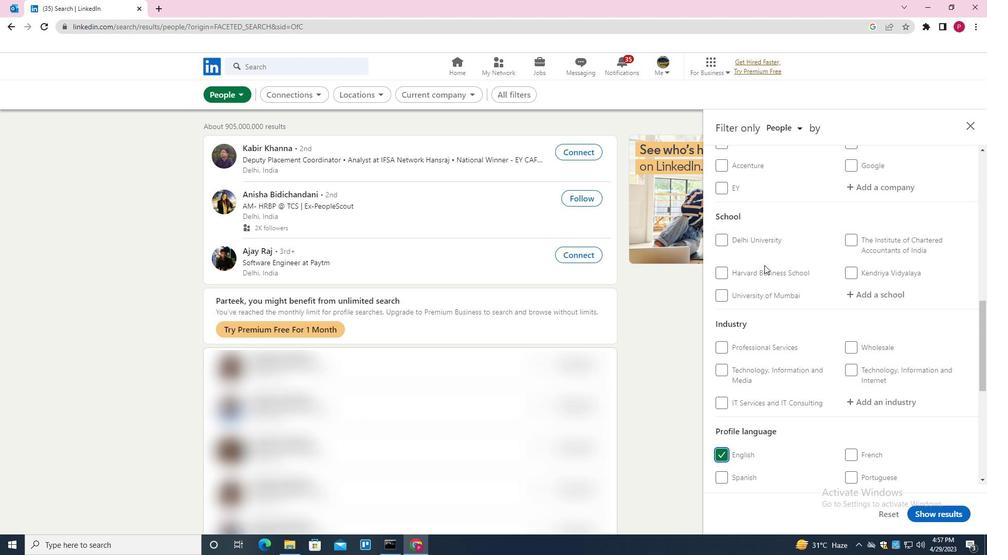 
Action: Mouse scrolled (765, 266) with delta (0, 0)
Screenshot: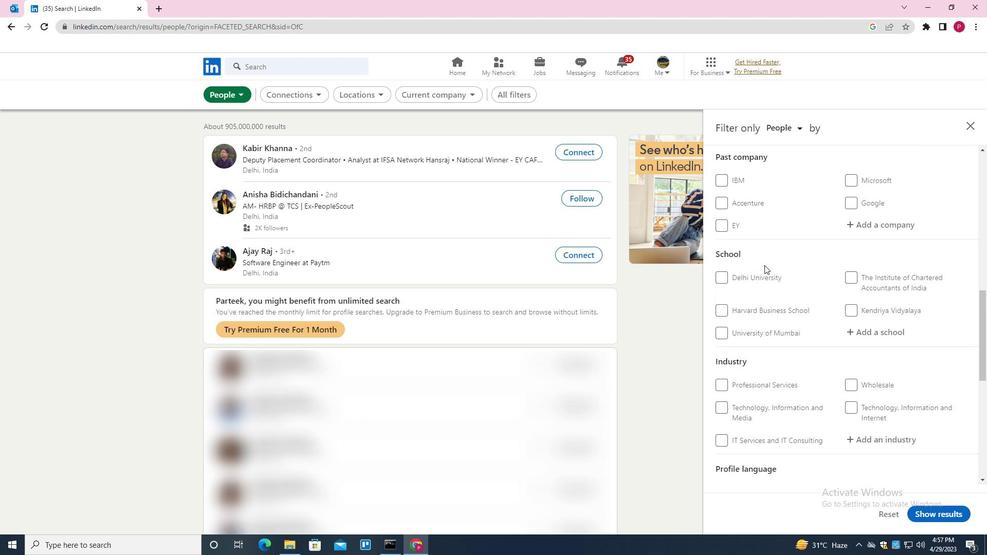 
Action: Mouse moved to (878, 228)
Screenshot: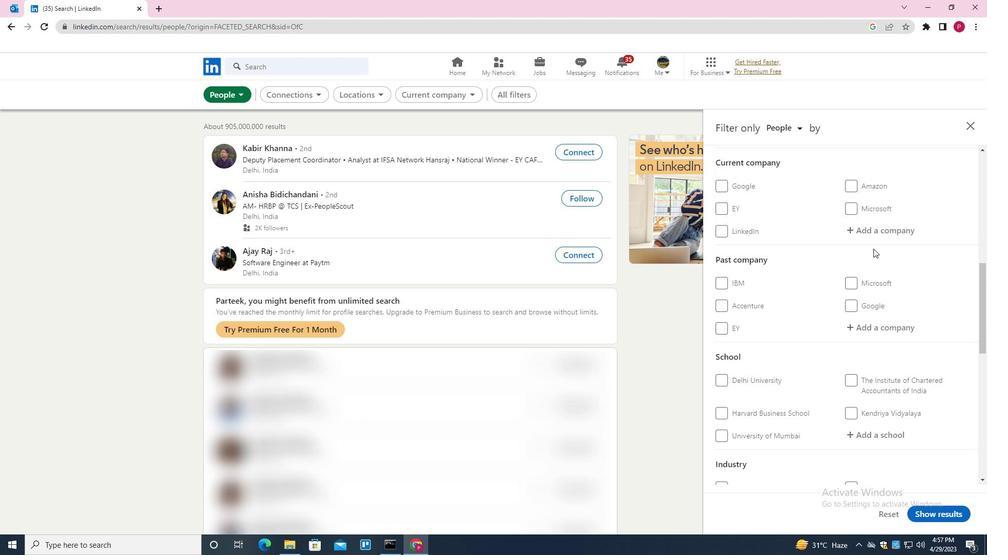 
Action: Mouse pressed left at (878, 228)
Screenshot: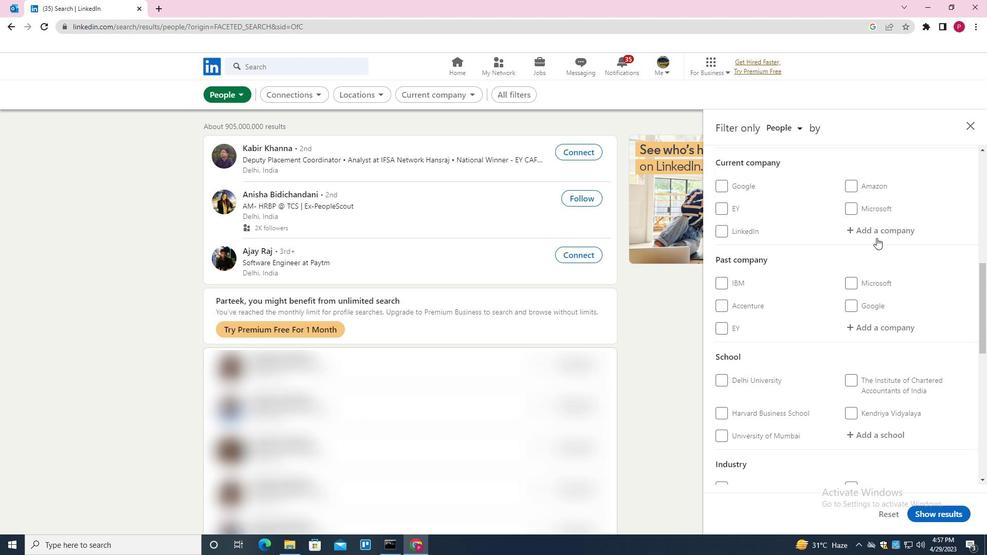 
Action: Mouse moved to (876, 228)
Screenshot: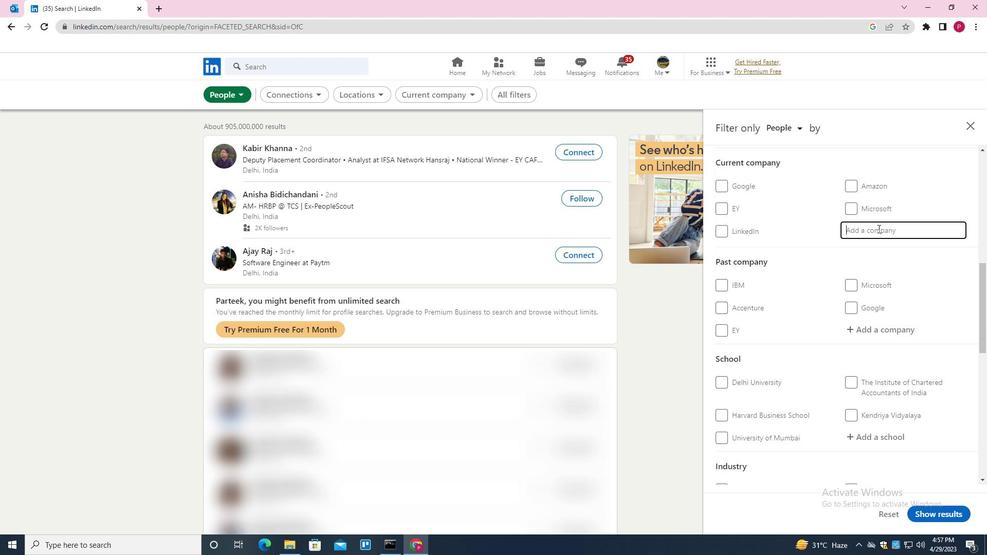
Action: Key pressed <Key.shift>APOLLO
Screenshot: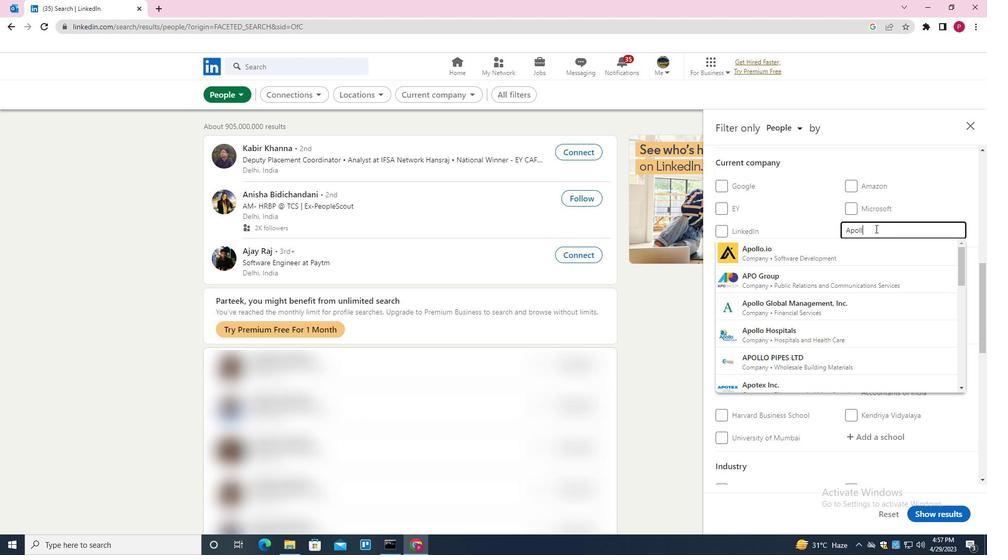 
Action: Mouse moved to (860, 237)
Screenshot: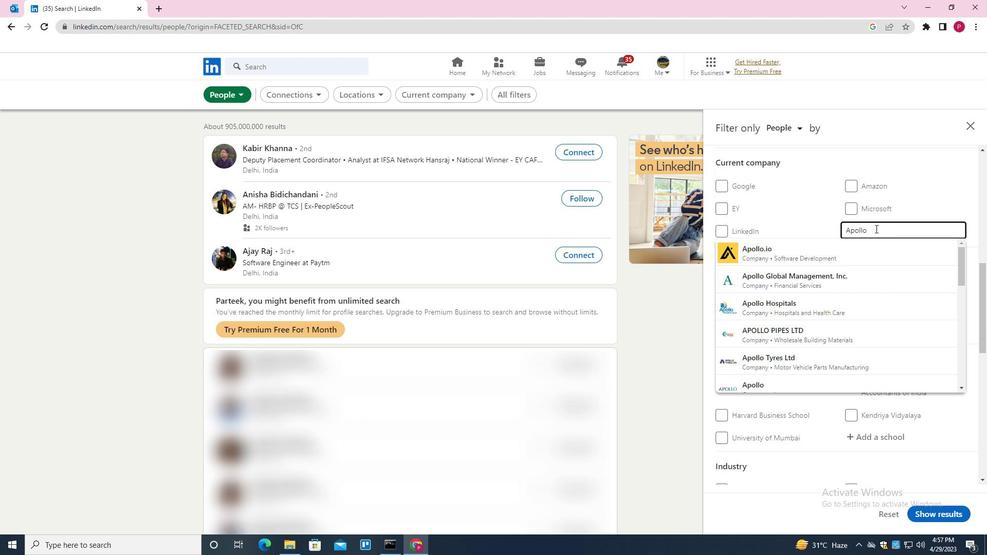
Action: Key pressed <Key.down><Key.down><Key.down><Key.down><Key.down><Key.enter>
Screenshot: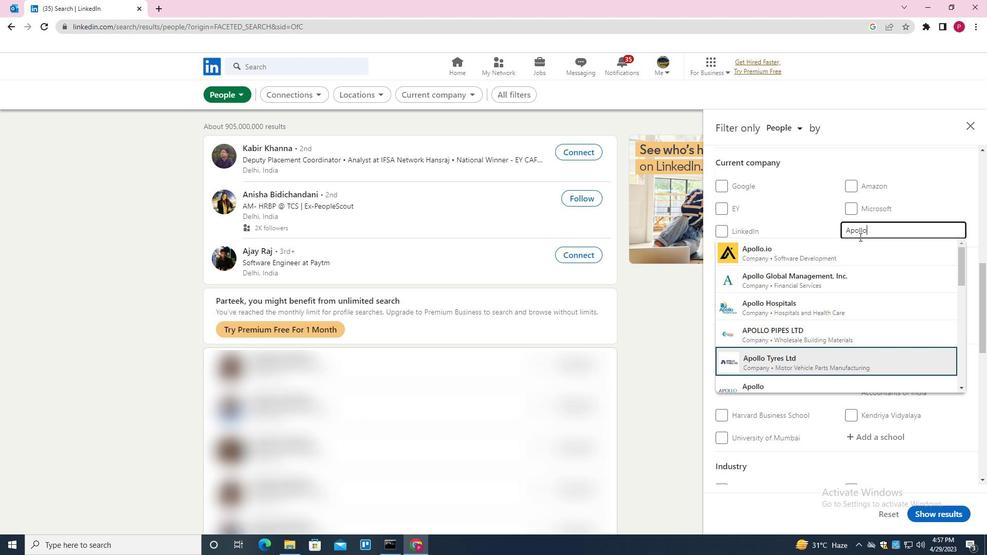 
Action: Mouse moved to (888, 281)
Screenshot: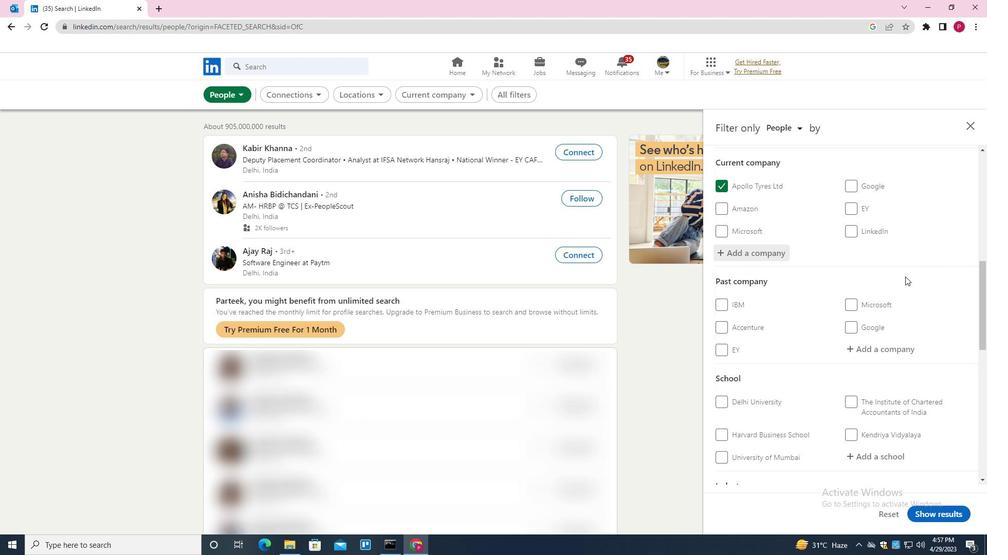 
Action: Mouse scrolled (888, 281) with delta (0, 0)
Screenshot: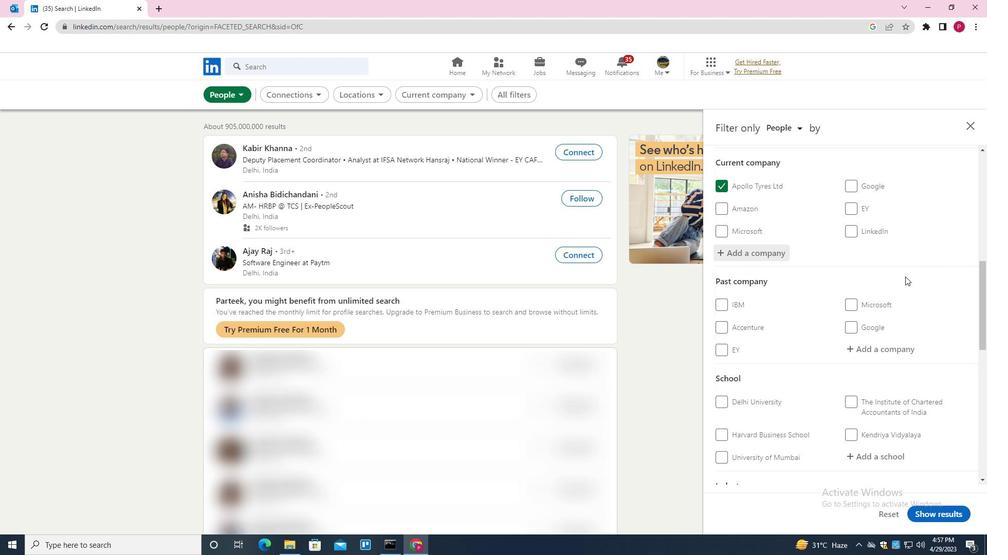 
Action: Mouse moved to (881, 285)
Screenshot: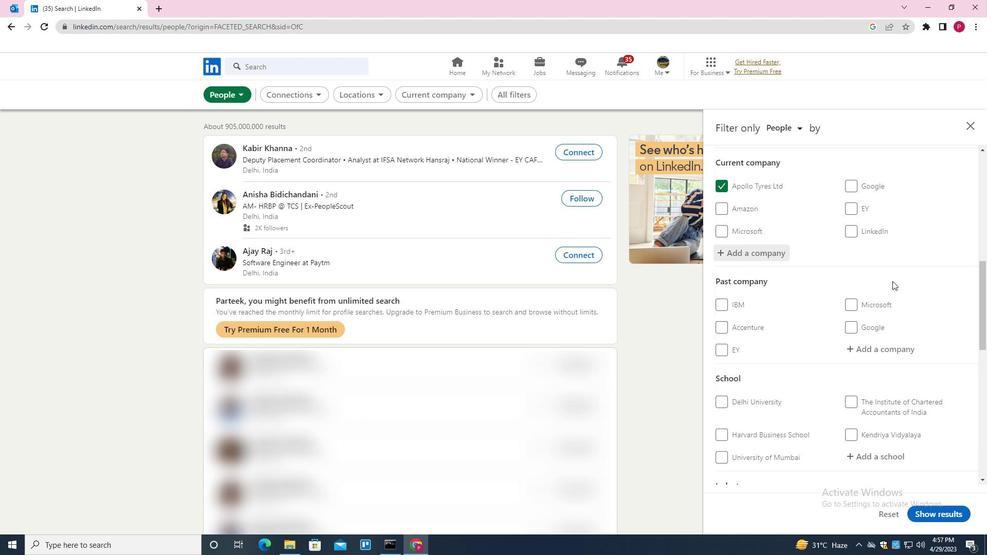 
Action: Mouse scrolled (881, 284) with delta (0, 0)
Screenshot: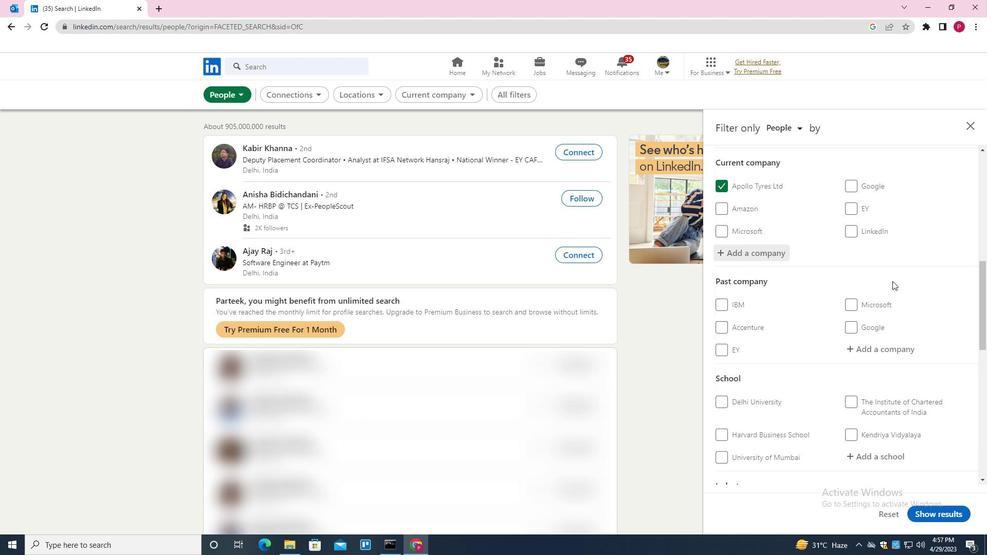 
Action: Mouse moved to (868, 285)
Screenshot: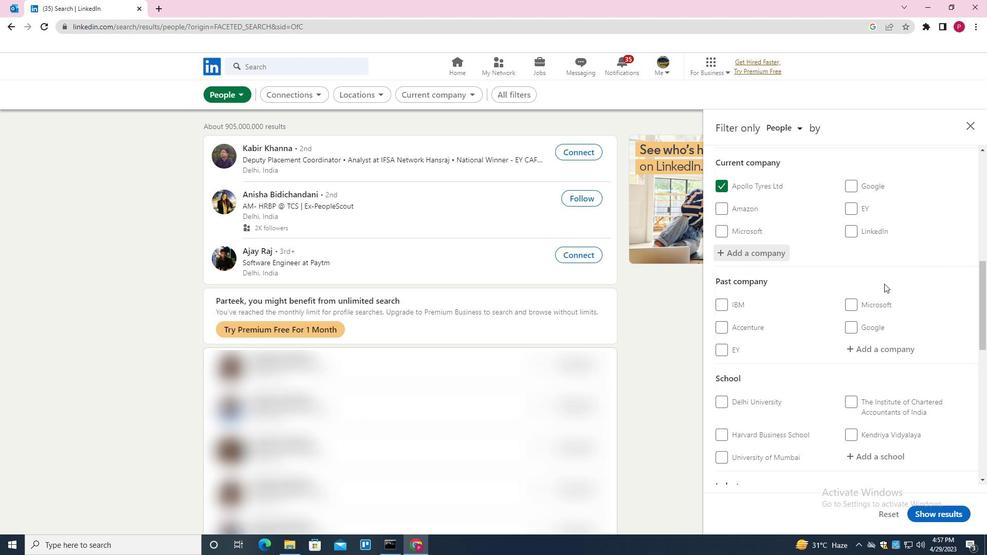 
Action: Mouse scrolled (868, 284) with delta (0, 0)
Screenshot: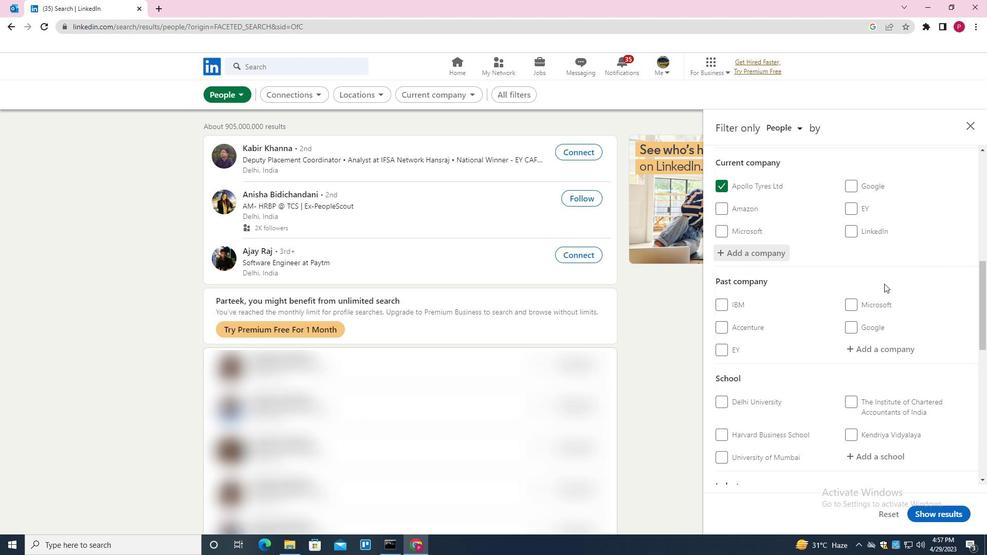 
Action: Mouse moved to (846, 285)
Screenshot: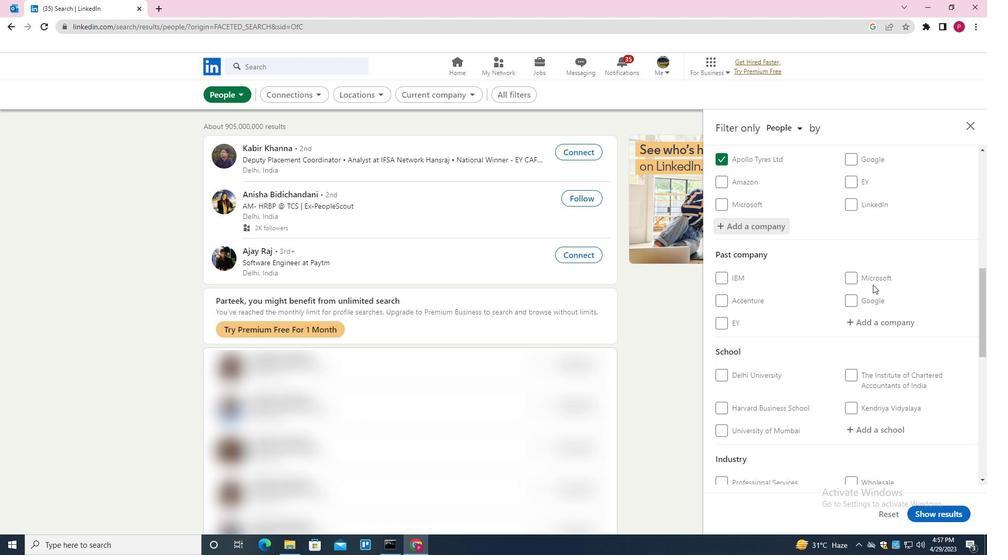 
Action: Mouse scrolled (846, 285) with delta (0, 0)
Screenshot: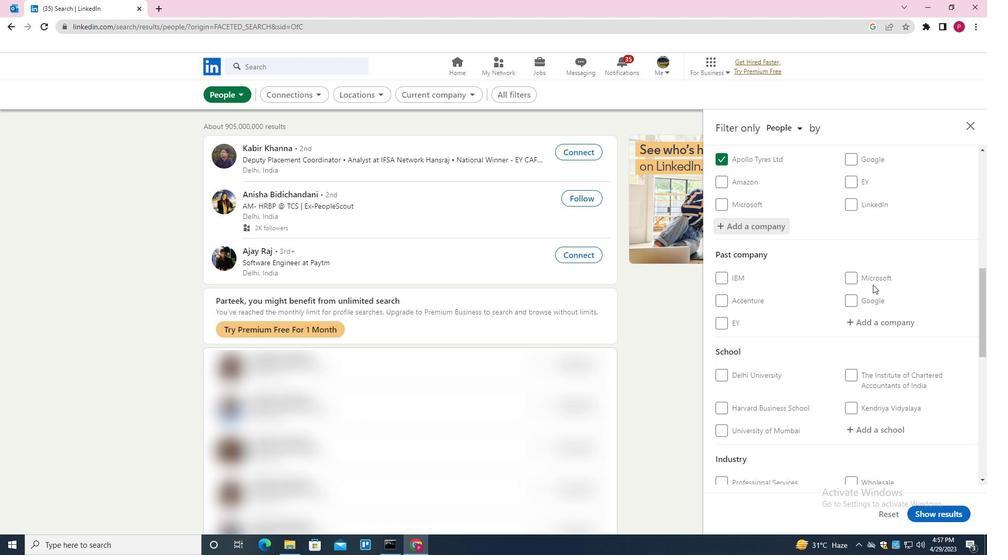 
Action: Mouse moved to (841, 288)
Screenshot: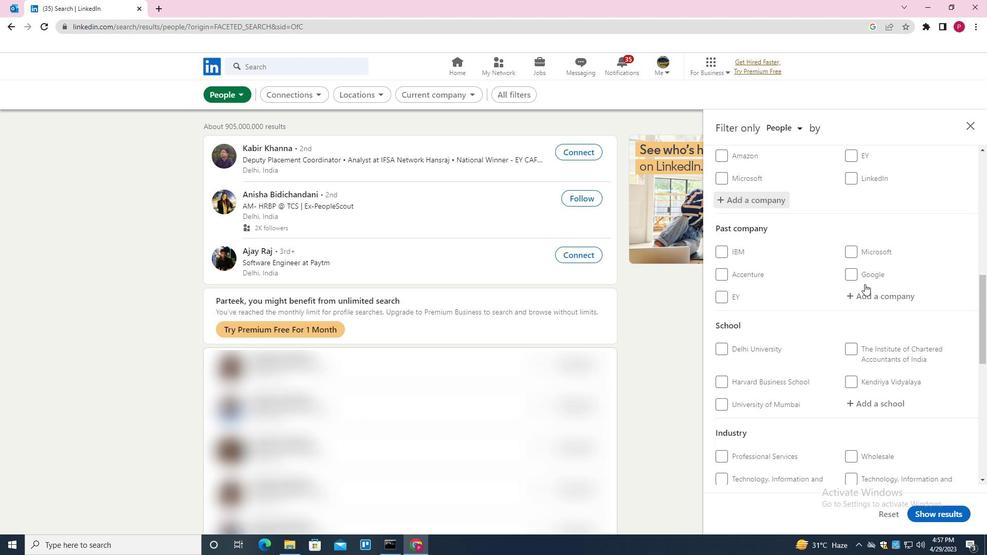
Action: Mouse scrolled (841, 287) with delta (0, 0)
Screenshot: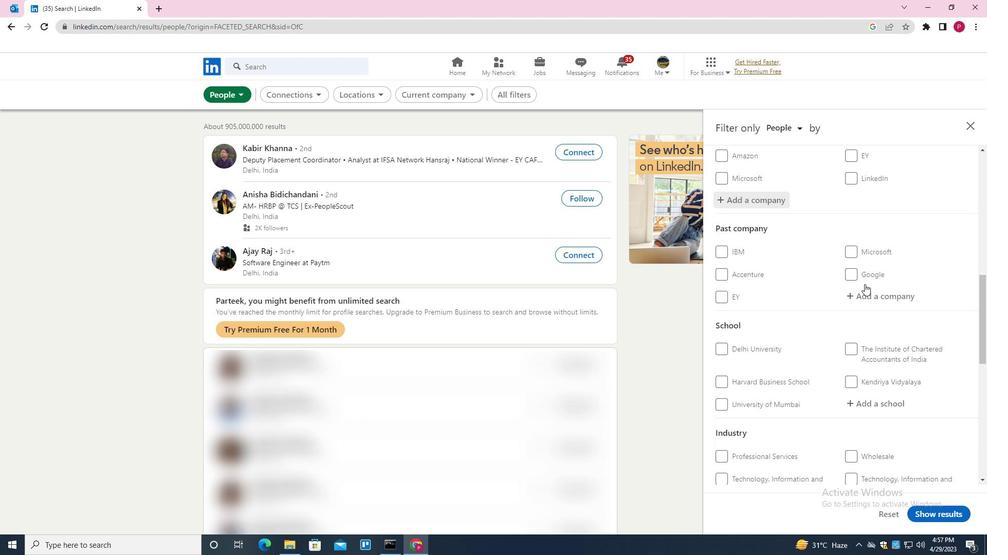 
Action: Mouse moved to (890, 201)
Screenshot: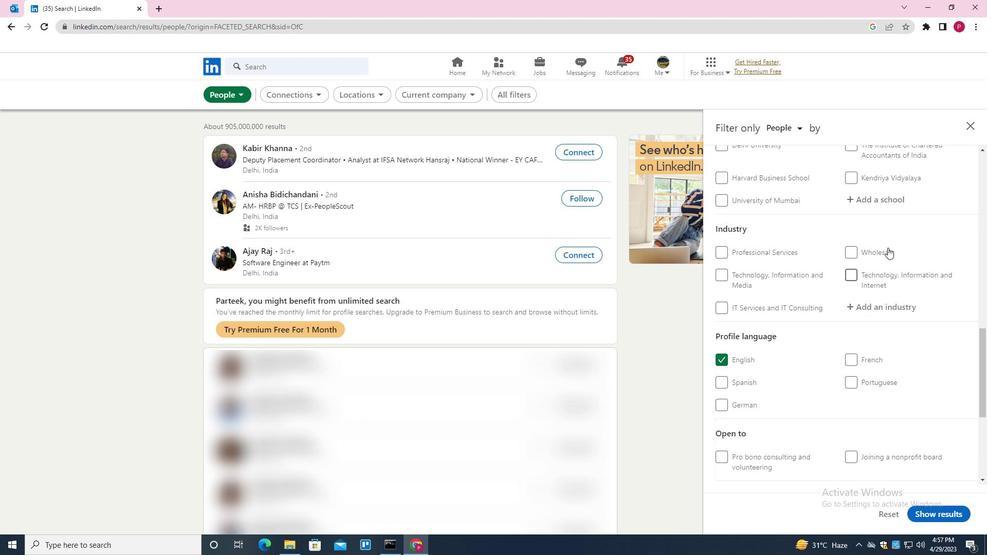 
Action: Mouse pressed left at (890, 201)
Screenshot: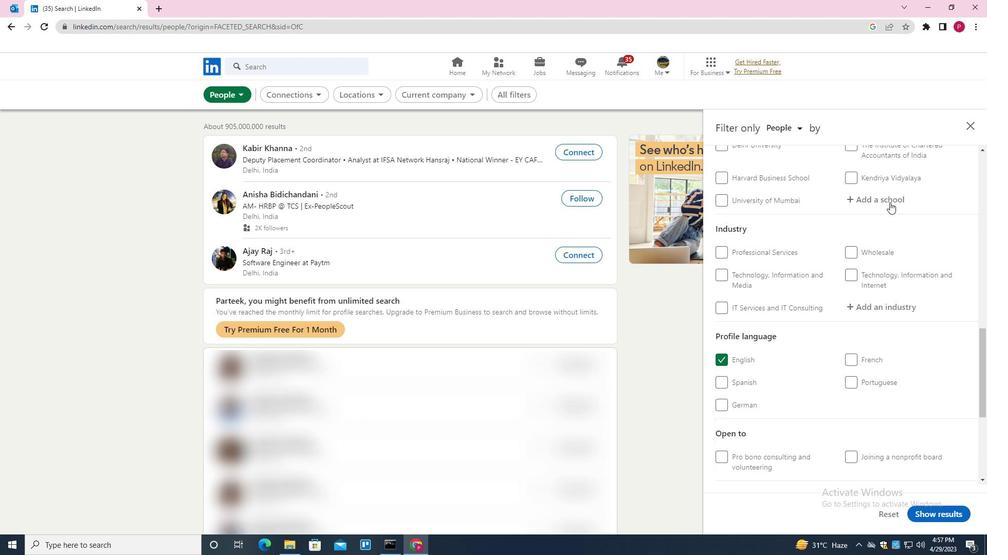 
Action: Key pressed <Key.shift>MARIS<Key.down><Key.down><Key.down><Key.enter>
Screenshot: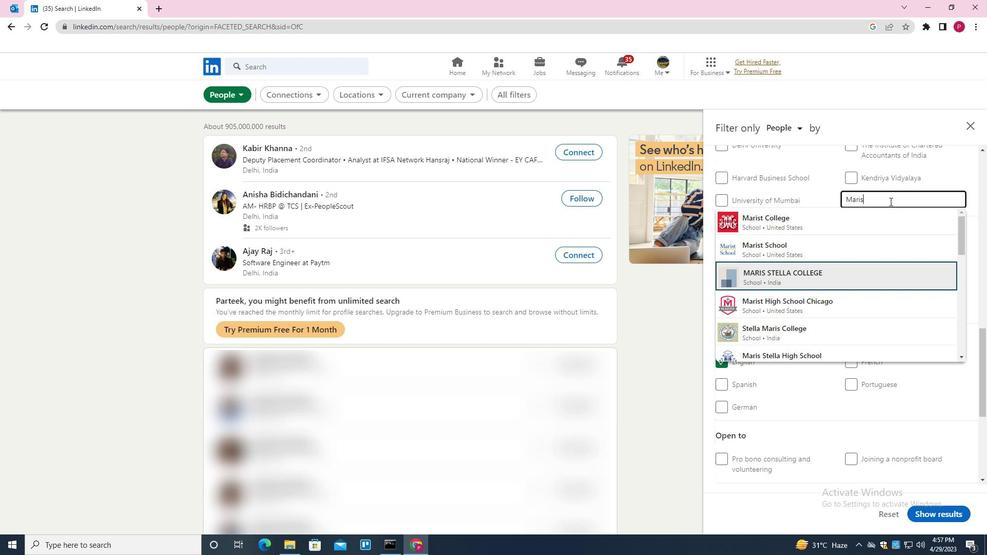 
Action: Mouse moved to (831, 244)
Screenshot: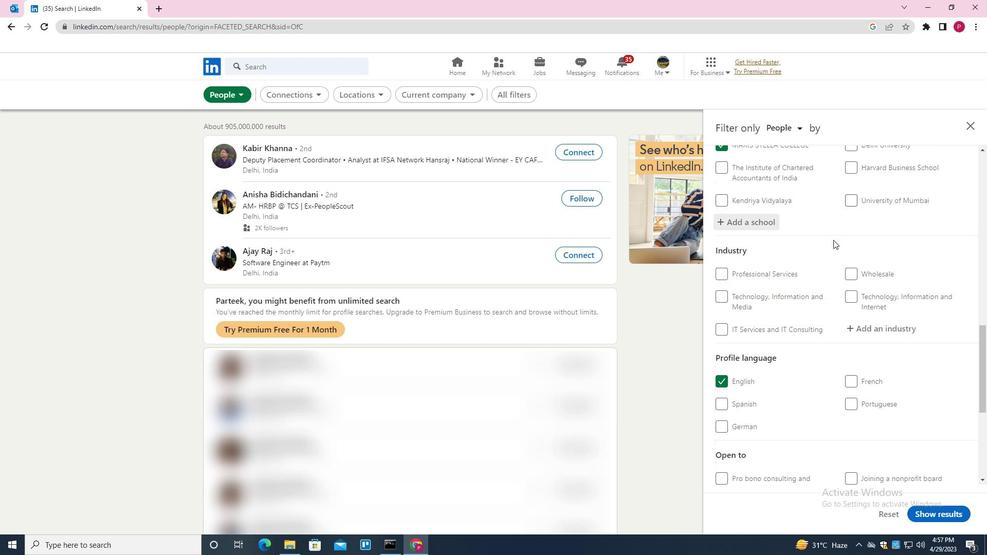 
Action: Mouse scrolled (831, 244) with delta (0, 0)
Screenshot: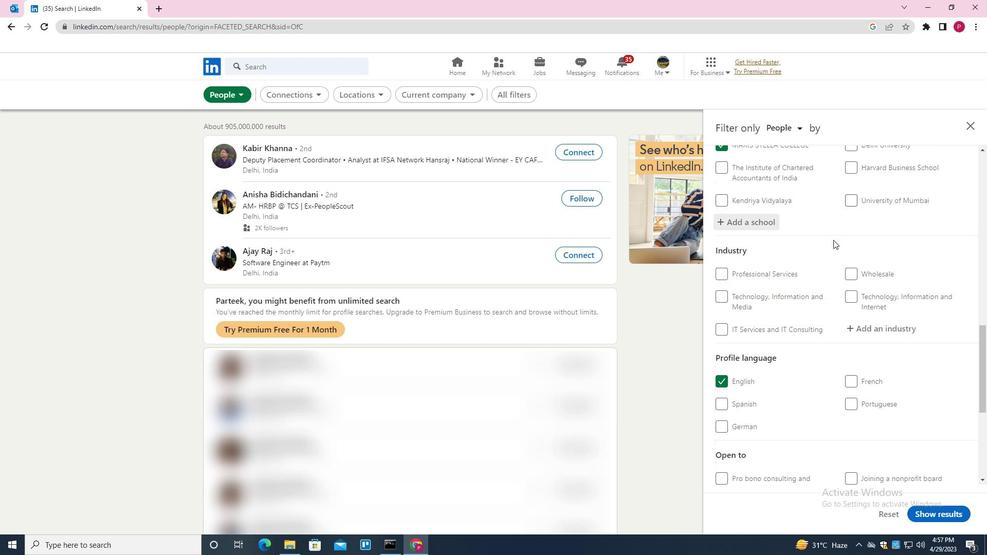 
Action: Mouse moved to (831, 249)
Screenshot: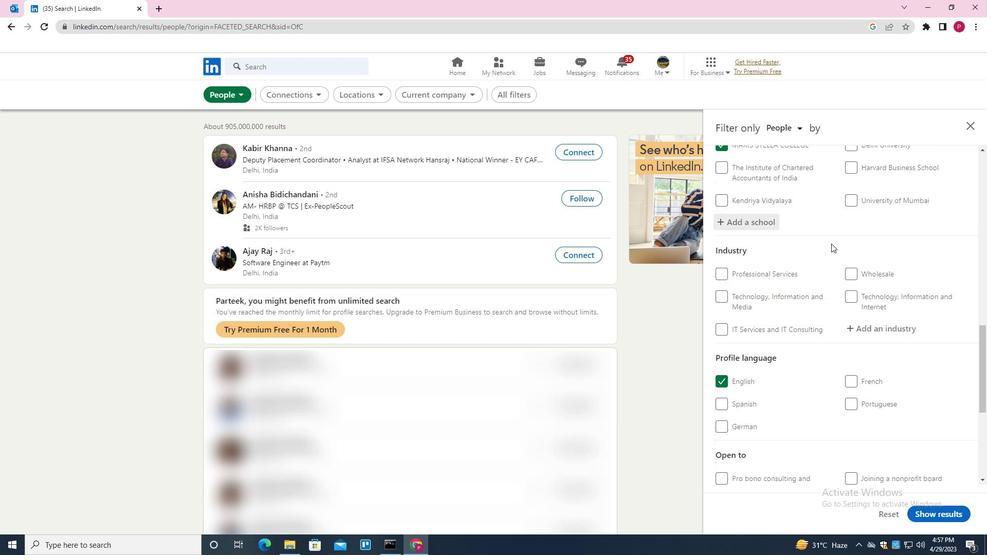 
Action: Mouse scrolled (831, 249) with delta (0, 0)
Screenshot: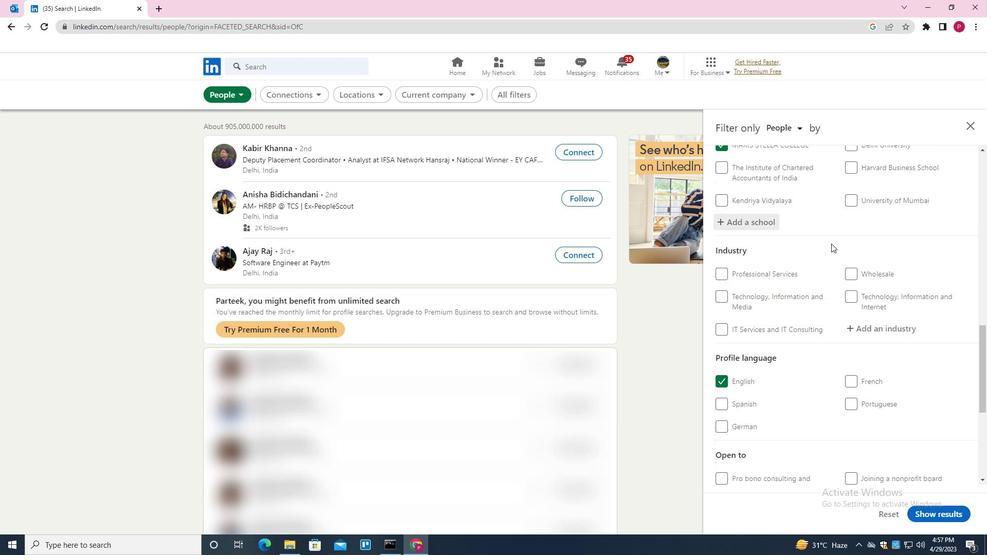 
Action: Mouse moved to (882, 223)
Screenshot: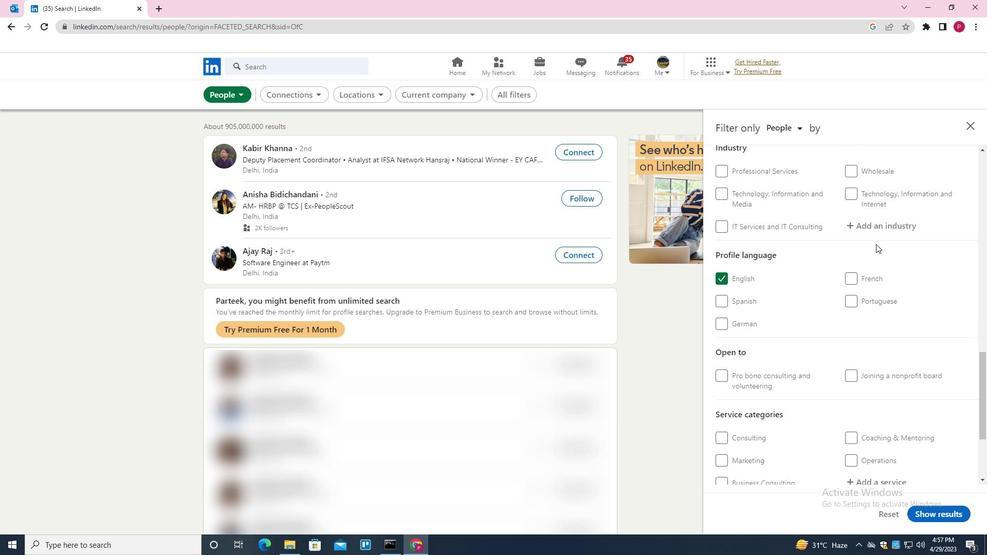 
Action: Mouse pressed left at (882, 223)
Screenshot: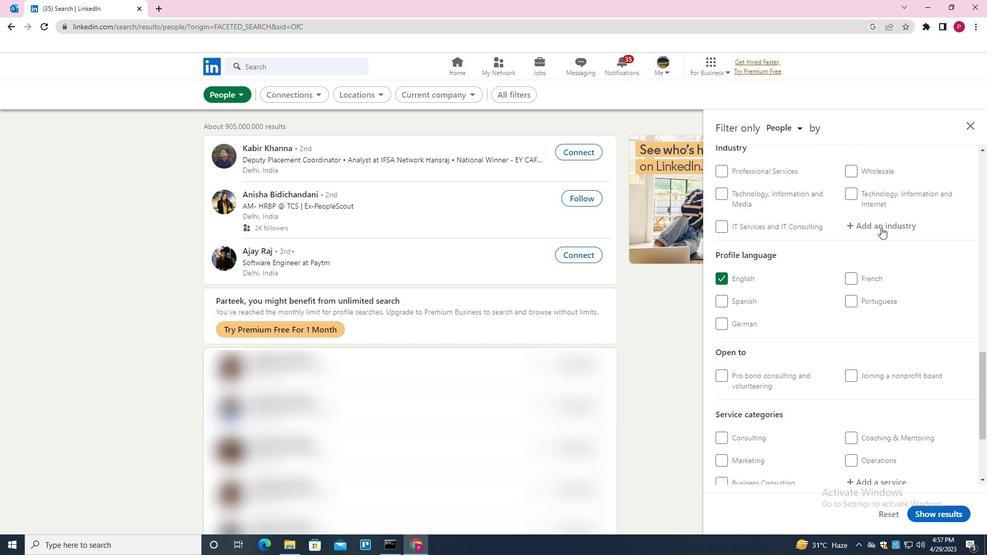 
Action: Mouse moved to (882, 223)
Screenshot: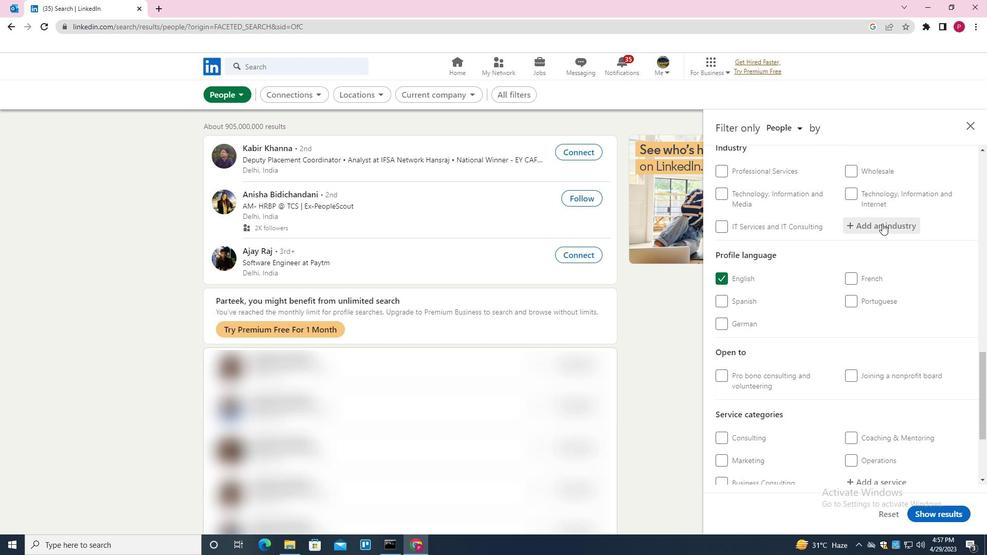 
Action: Key pressed <Key.shift>TRANSPORTATION<Key.down><Key.down><Key.enter>
Screenshot: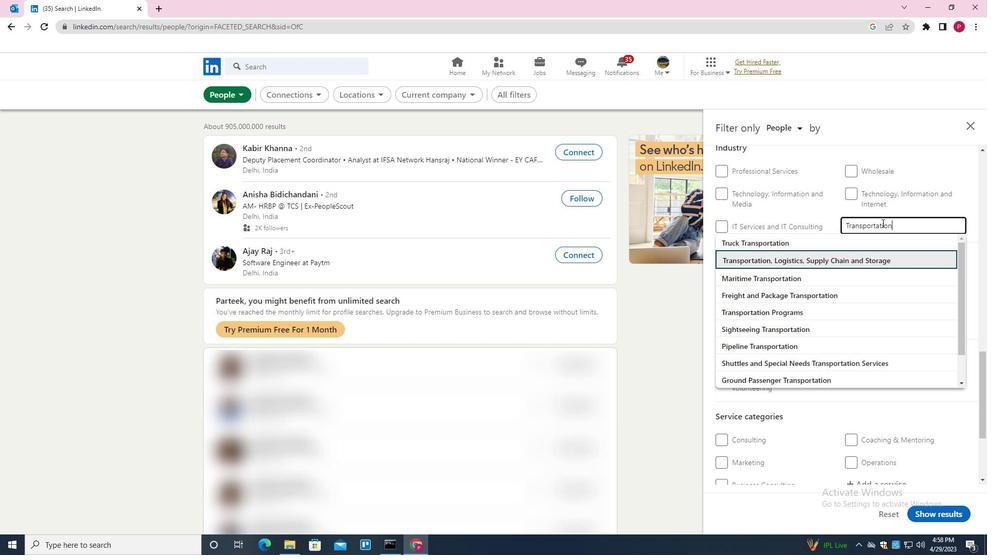 
Action: Mouse moved to (835, 290)
Screenshot: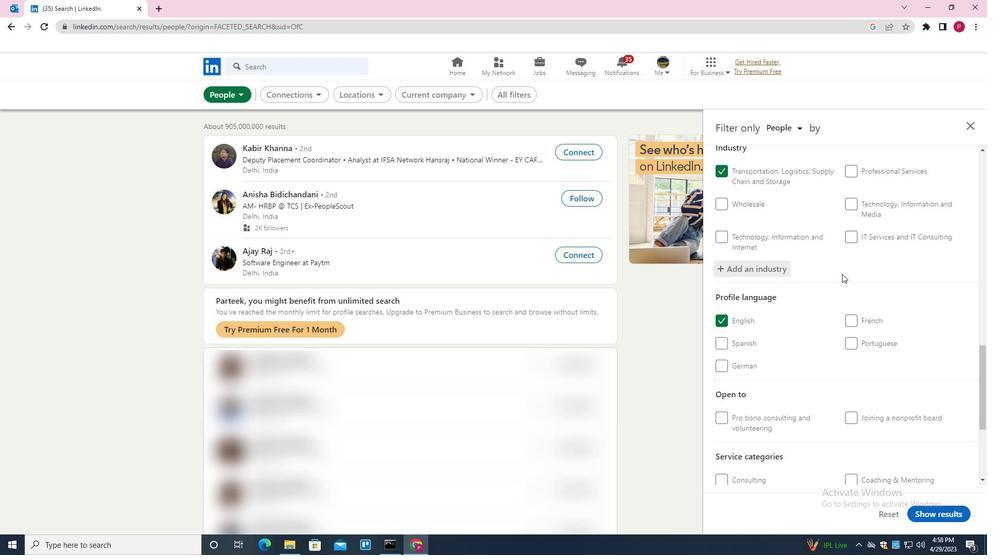 
Action: Mouse scrolled (835, 289) with delta (0, 0)
Screenshot: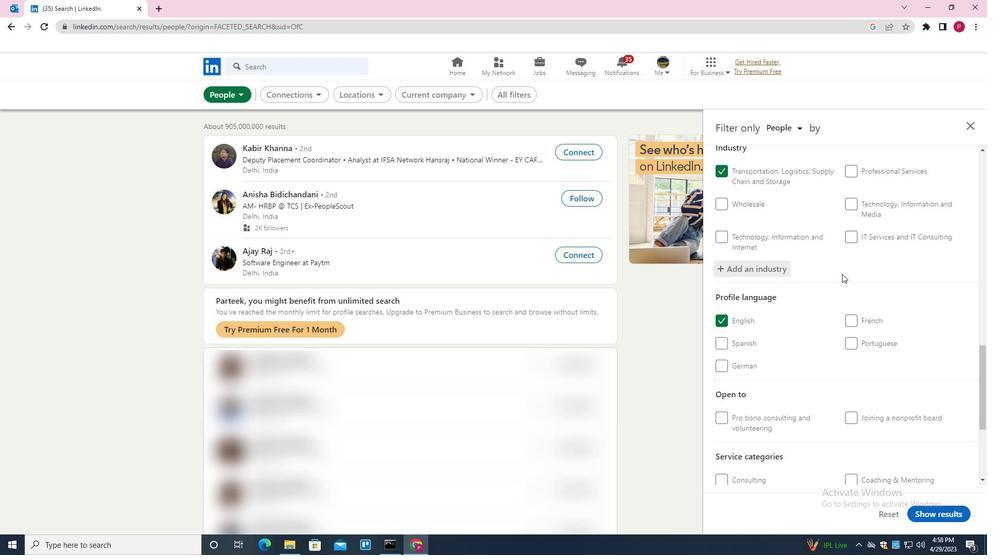 
Action: Mouse moved to (835, 292)
Screenshot: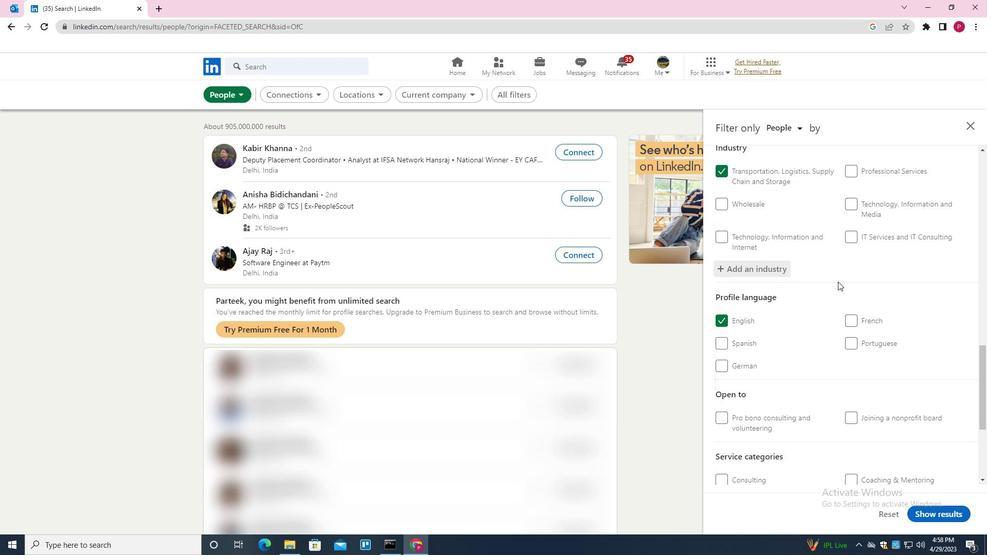 
Action: Mouse scrolled (835, 292) with delta (0, 0)
Screenshot: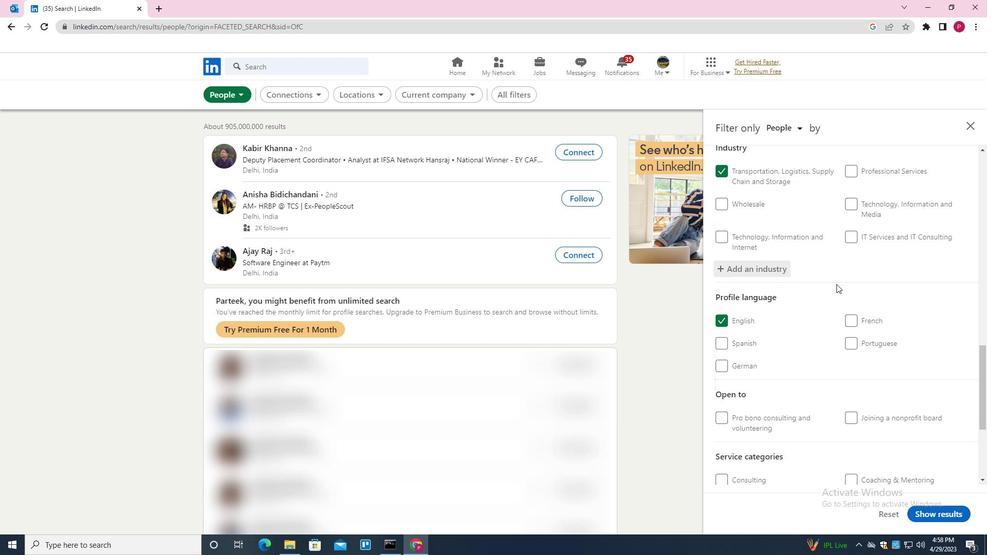 
Action: Mouse moved to (835, 293)
Screenshot: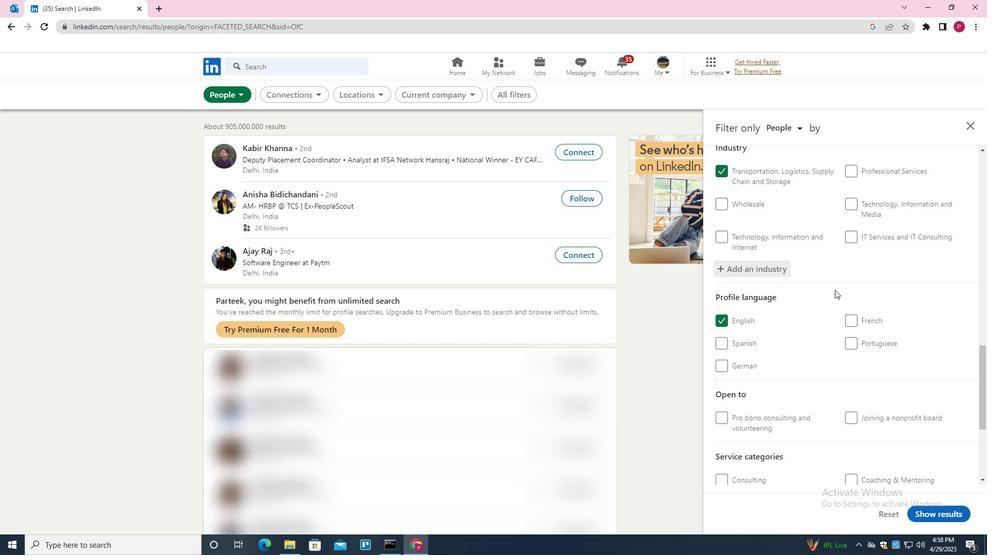 
Action: Mouse scrolled (835, 292) with delta (0, 0)
Screenshot: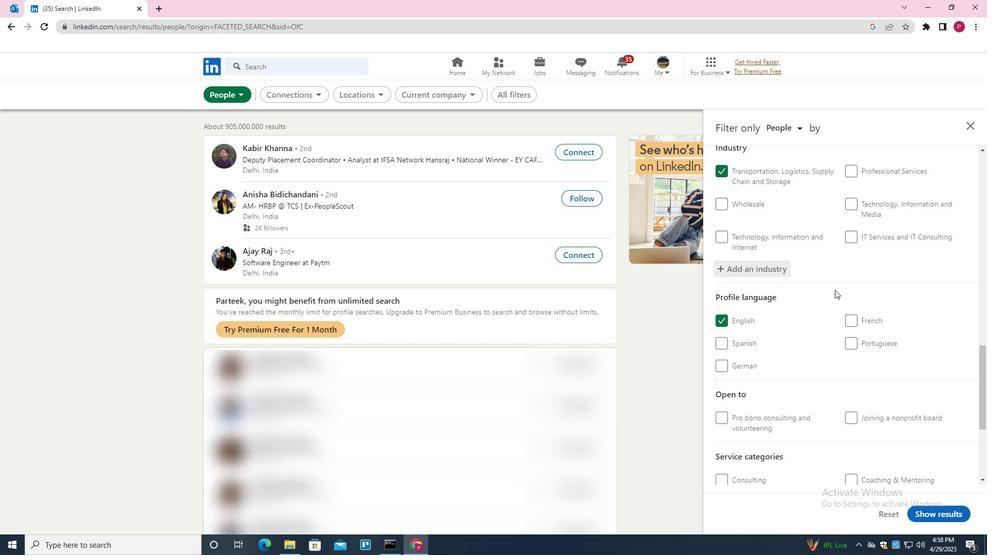 
Action: Mouse scrolled (835, 292) with delta (0, 0)
Screenshot: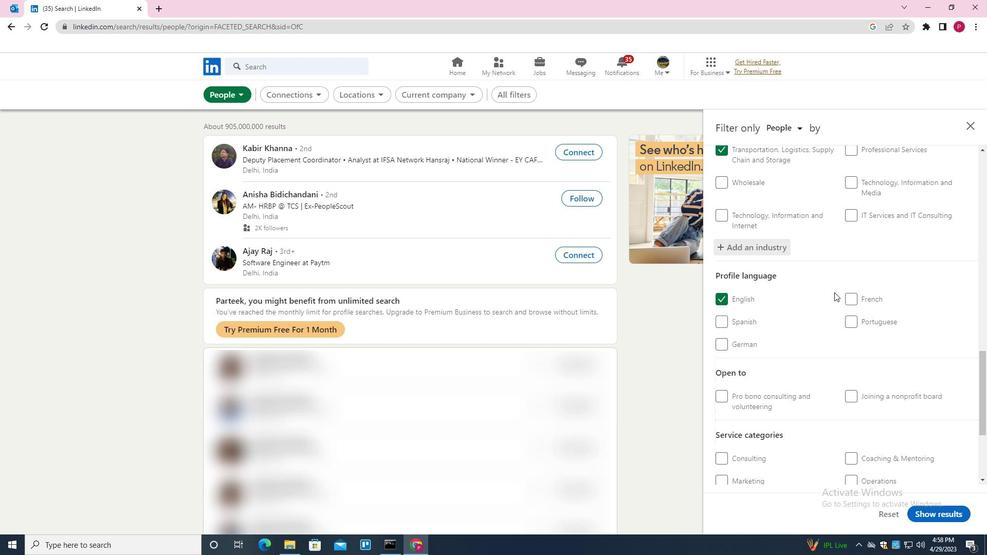 
Action: Mouse moved to (881, 338)
Screenshot: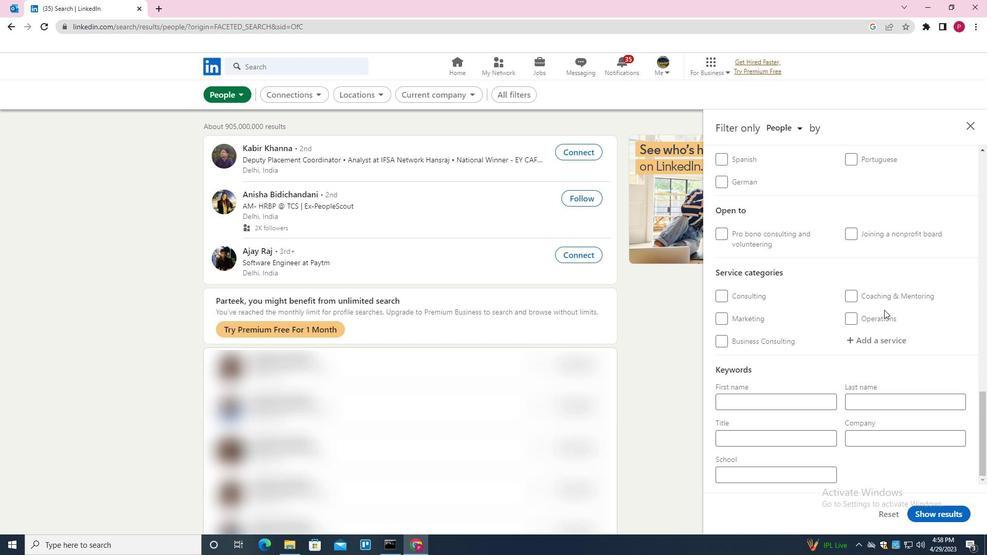 
Action: Mouse pressed left at (881, 338)
Screenshot: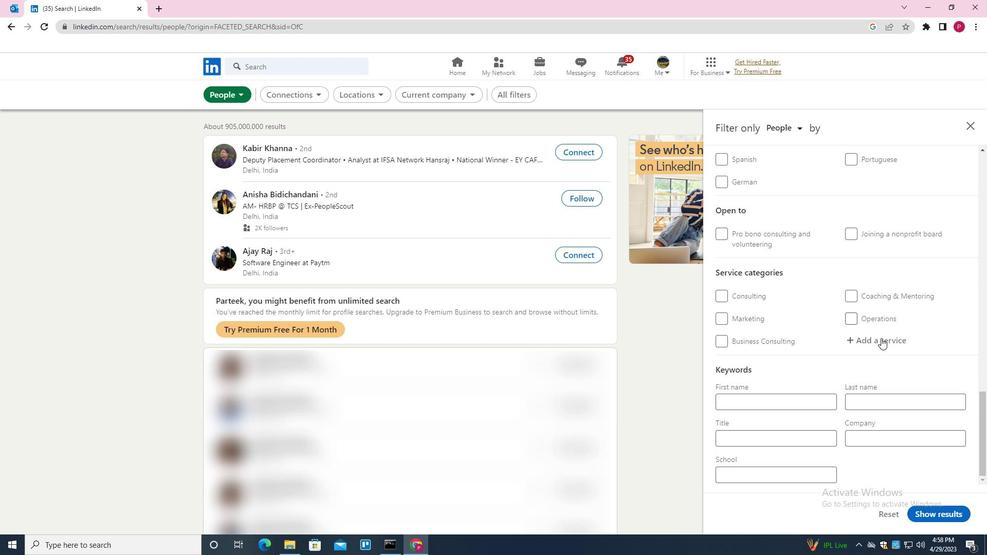 
Action: Key pressed <Key.shift><Key.shift>DATA<Key.down><Key.enter>
Screenshot: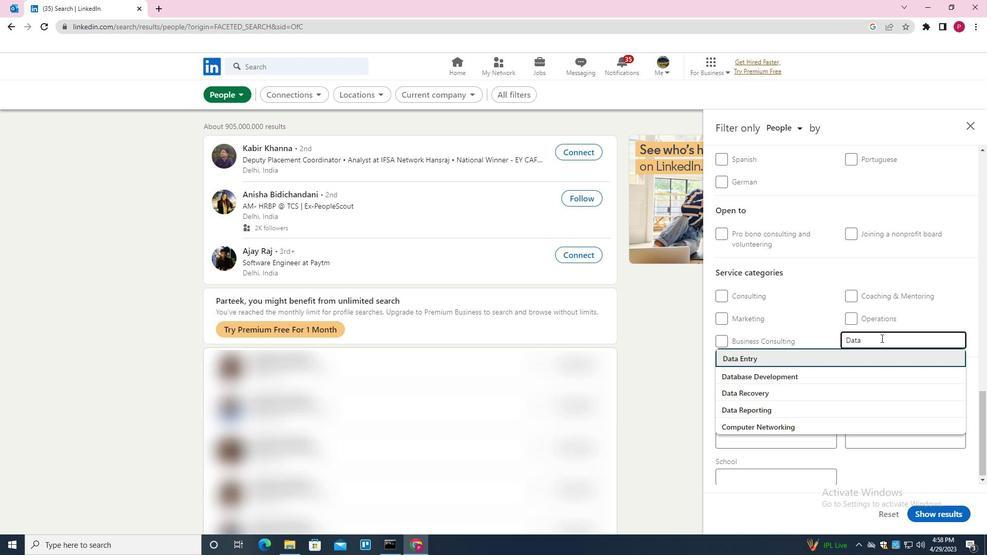 
Action: Mouse moved to (869, 347)
Screenshot: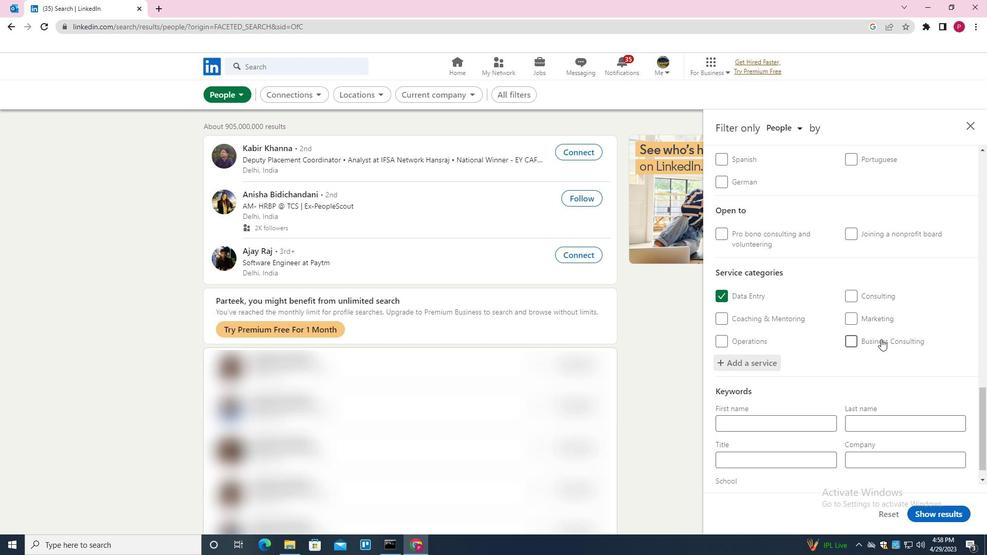 
Action: Mouse scrolled (869, 347) with delta (0, 0)
Screenshot: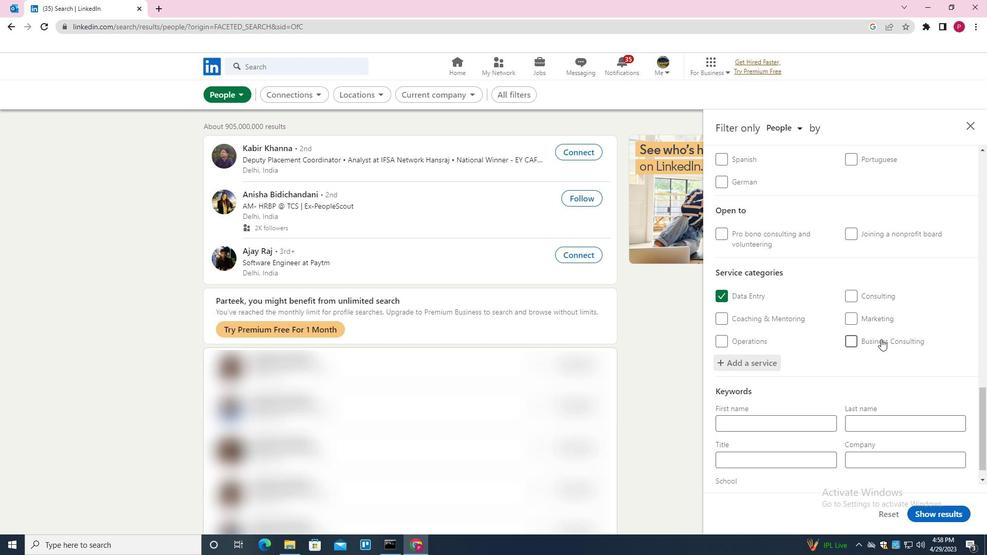 
Action: Mouse moved to (865, 350)
Screenshot: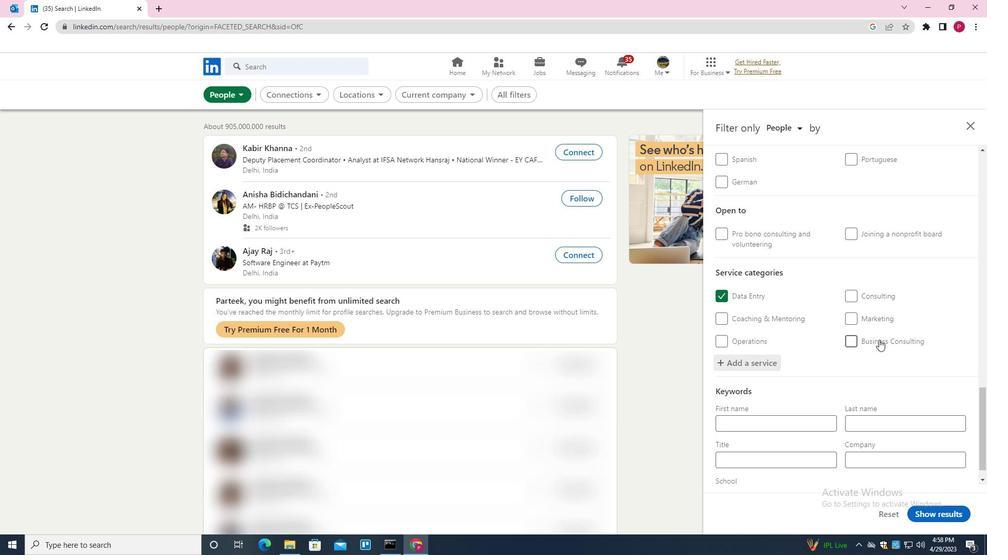 
Action: Mouse scrolled (865, 349) with delta (0, 0)
Screenshot: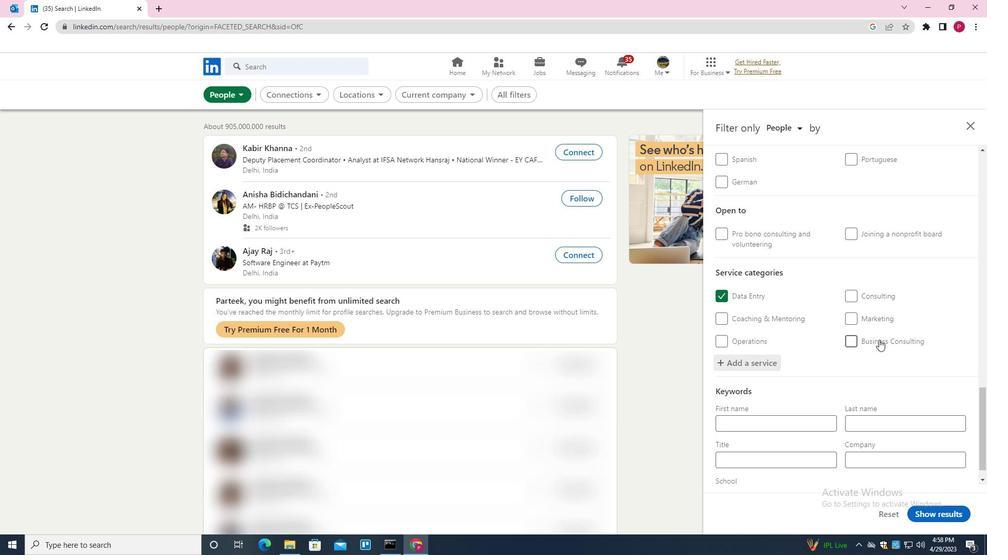 
Action: Mouse moved to (864, 351)
Screenshot: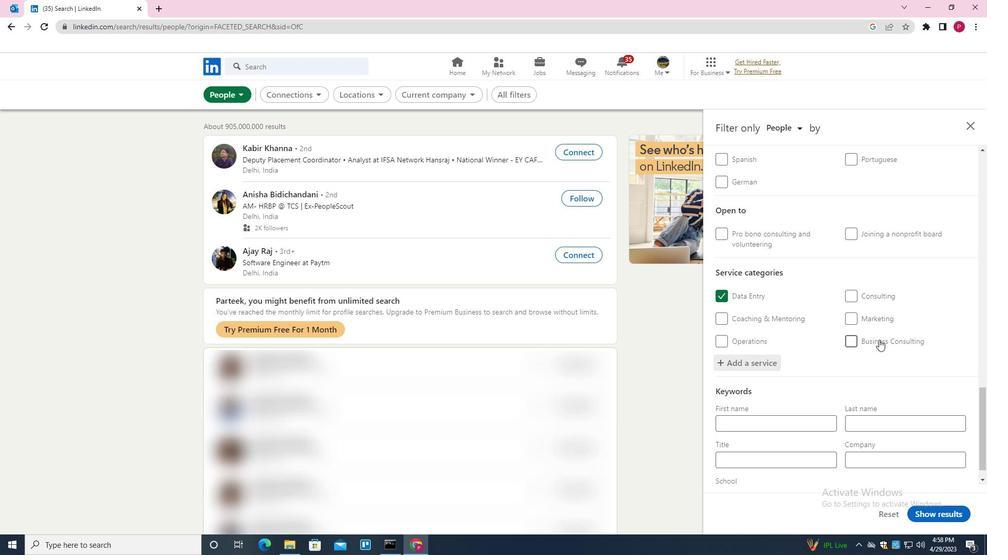 
Action: Mouse scrolled (864, 350) with delta (0, 0)
Screenshot: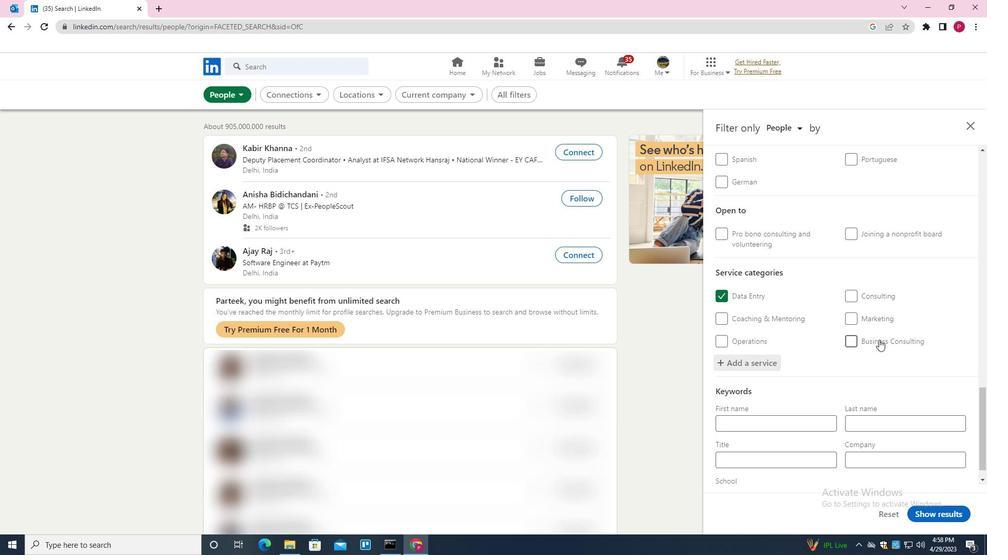 
Action: Mouse moved to (862, 353)
Screenshot: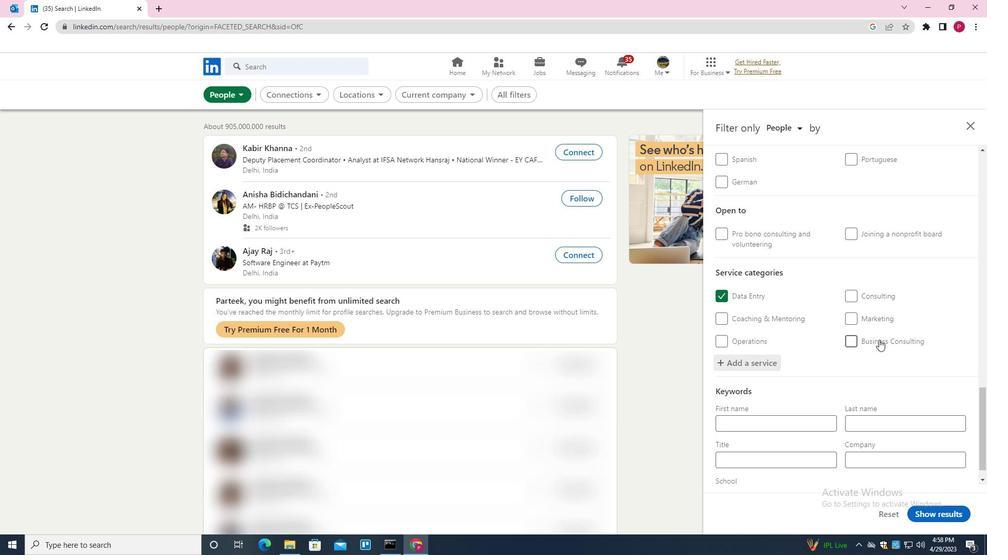 
Action: Mouse scrolled (862, 352) with delta (0, 0)
Screenshot: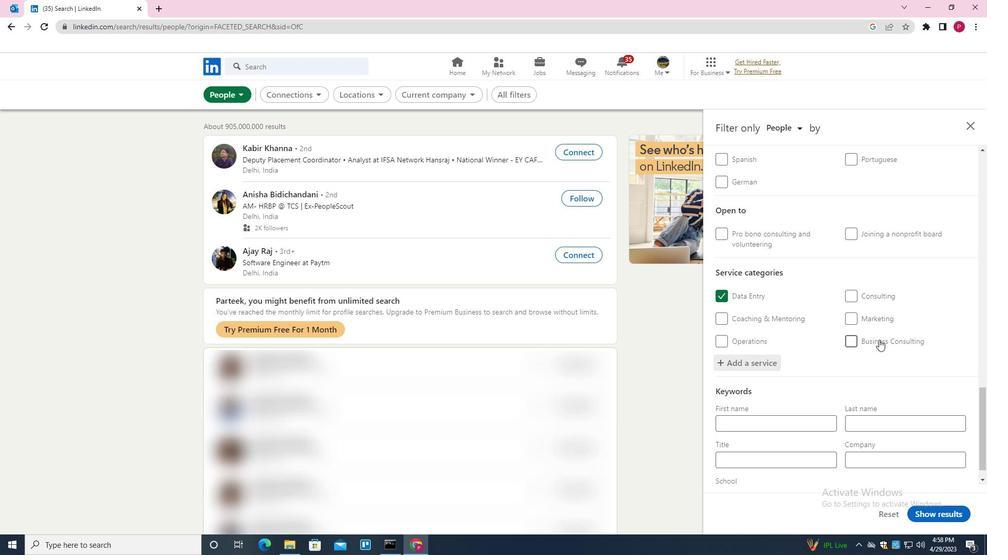 
Action: Mouse moved to (794, 437)
Screenshot: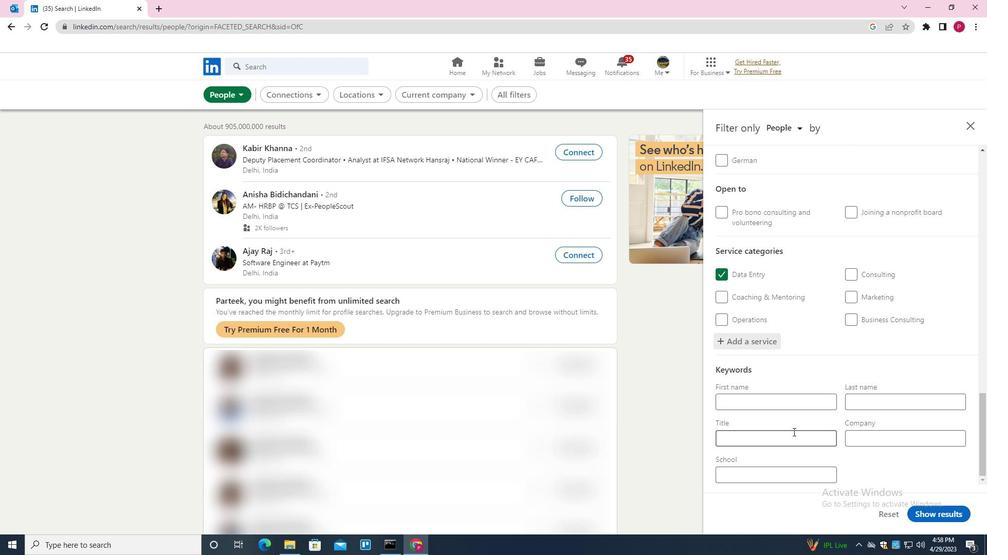 
Action: Mouse pressed left at (794, 437)
Screenshot: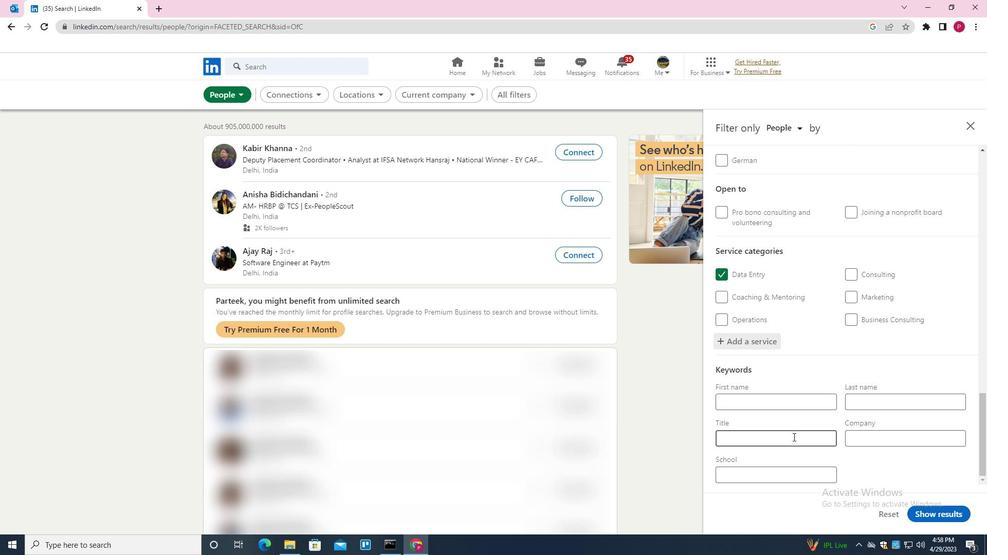 
Action: Key pressed <Key.shift>COMPUTER<Key.space><Key.shift>ANIMATOR
Screenshot: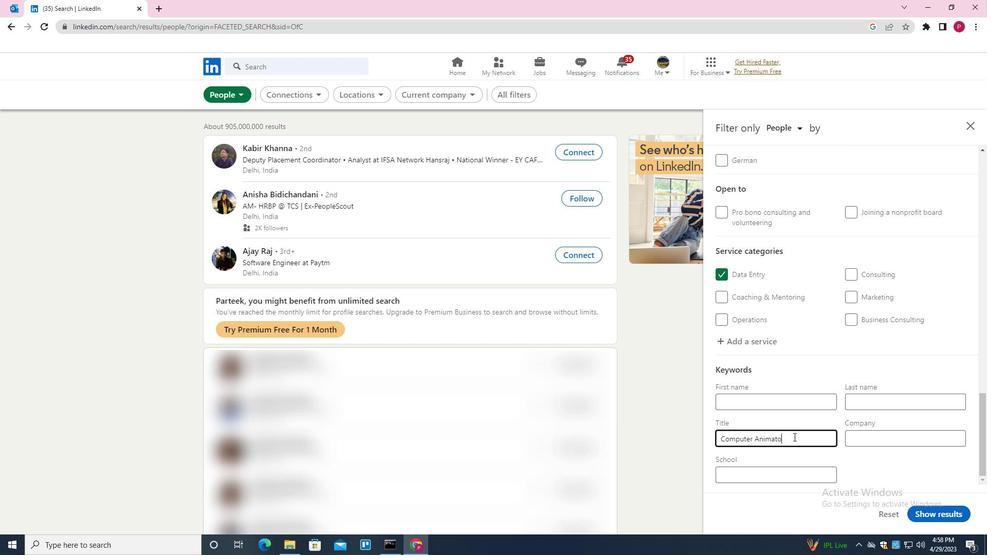 
Action: Mouse moved to (927, 508)
Screenshot: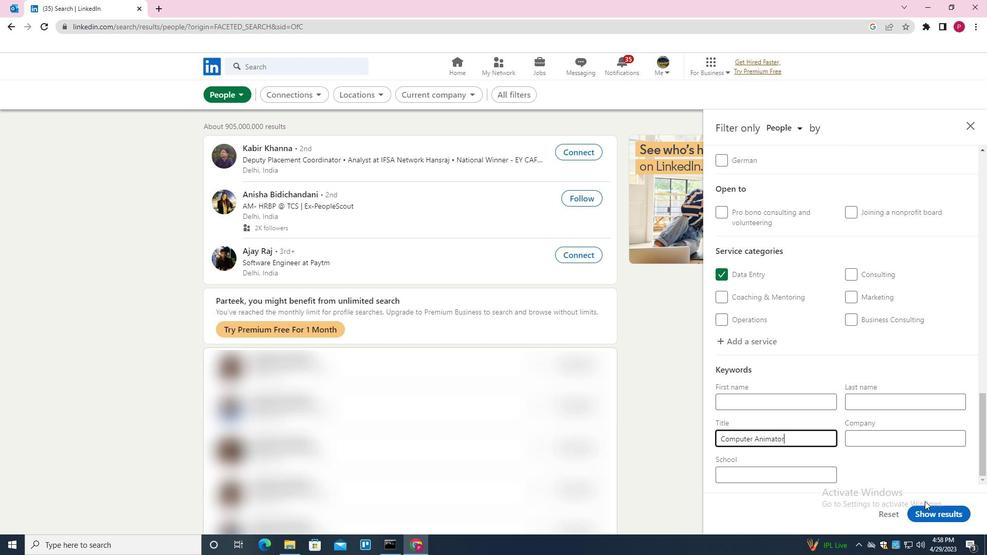 
Action: Mouse pressed left at (927, 508)
Screenshot: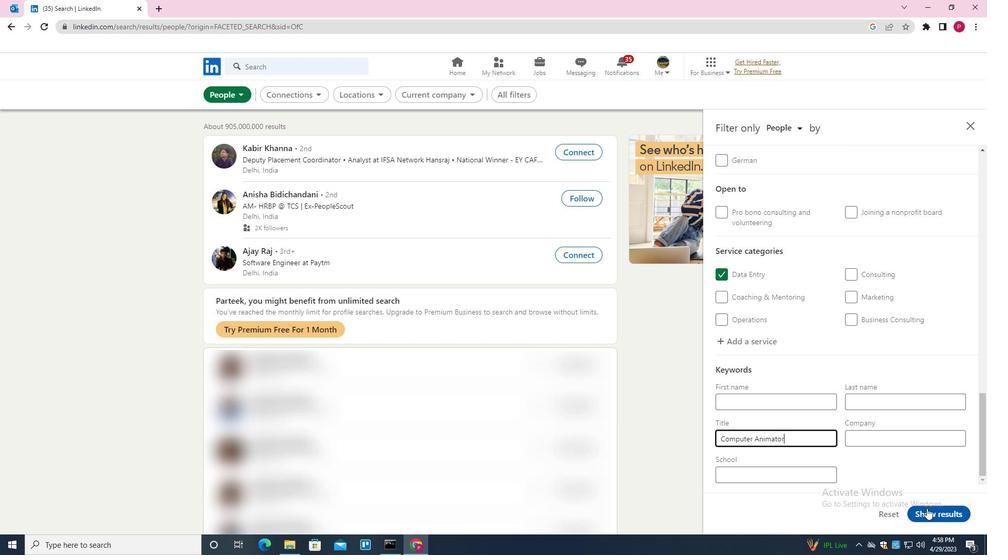 
Action: Mouse moved to (694, 376)
Screenshot: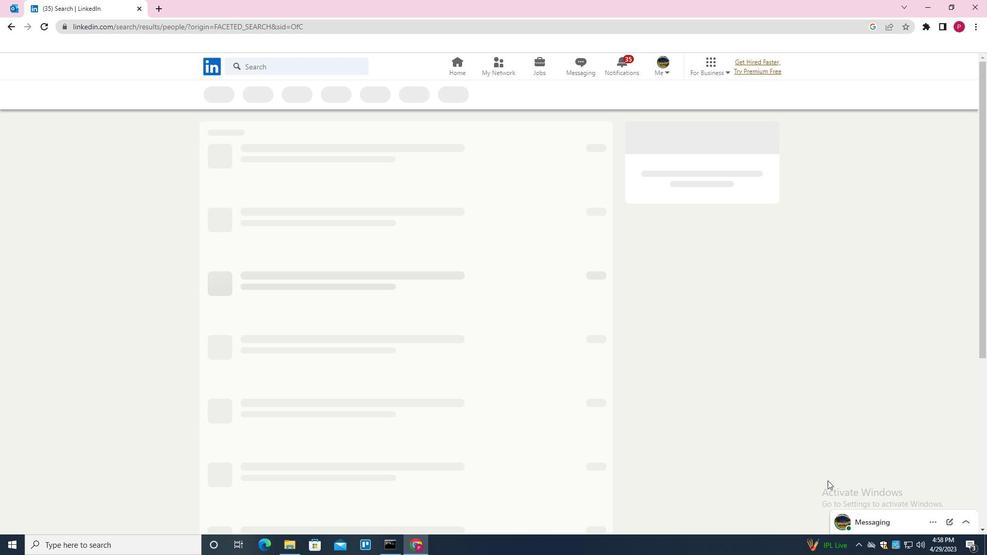 
